 Task: Add Attachment from computer to Card Card0000000153 in Board Board0000000039 in Workspace WS0000000013 in Trello. Add Cover Purple to Card Card0000000153 in Board Board0000000039 in Workspace WS0000000013 in Trello. Add "Move Card To …" Button titled Button0000000153 to "top" of the list "To Do" to Card Card0000000153 in Board Board0000000039 in Workspace WS0000000013 in Trello. Add Description DS0000000153 to Card Card0000000153 in Board Board0000000039 in Workspace WS0000000013 in Trello. Add Comment CM0000000153 to Card Card0000000153 in Board Board0000000039 in Workspace WS0000000013 in Trello
Action: Mouse moved to (455, 17)
Screenshot: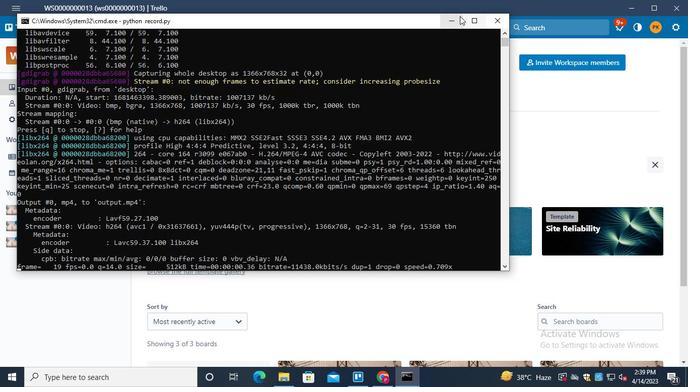 
Action: Mouse pressed left at (455, 17)
Screenshot: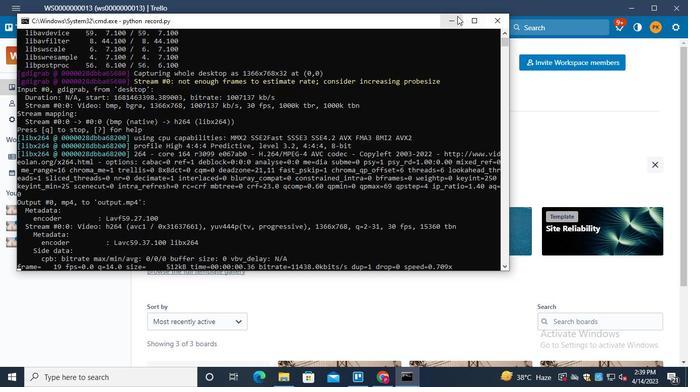 
Action: Mouse moved to (38, 238)
Screenshot: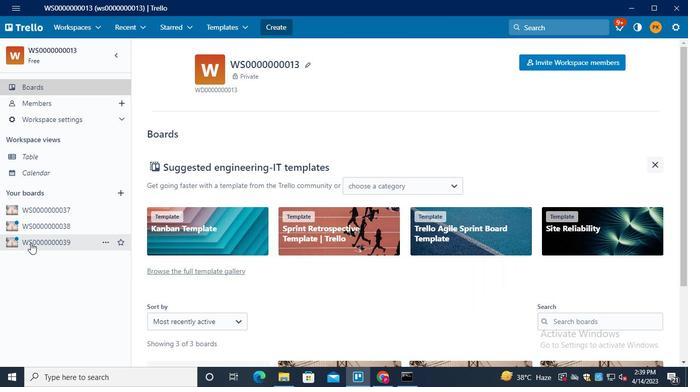 
Action: Mouse pressed left at (38, 238)
Screenshot: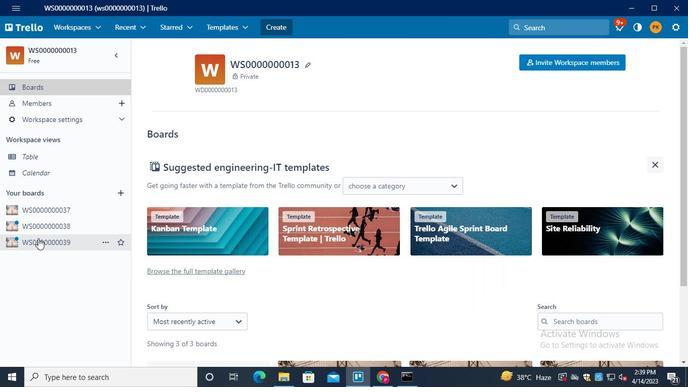 
Action: Mouse moved to (186, 117)
Screenshot: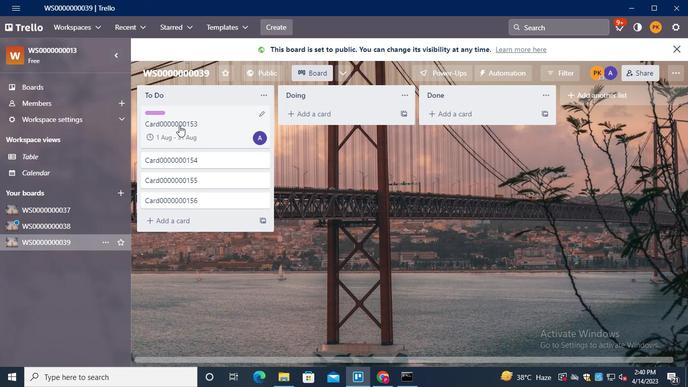 
Action: Mouse pressed left at (186, 117)
Screenshot: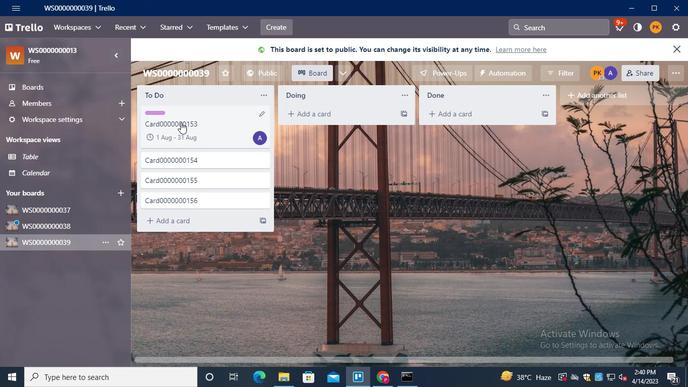 
Action: Mouse moved to (476, 211)
Screenshot: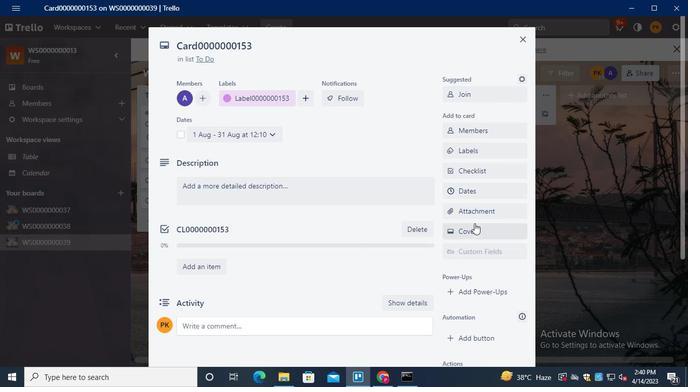 
Action: Mouse pressed left at (476, 211)
Screenshot: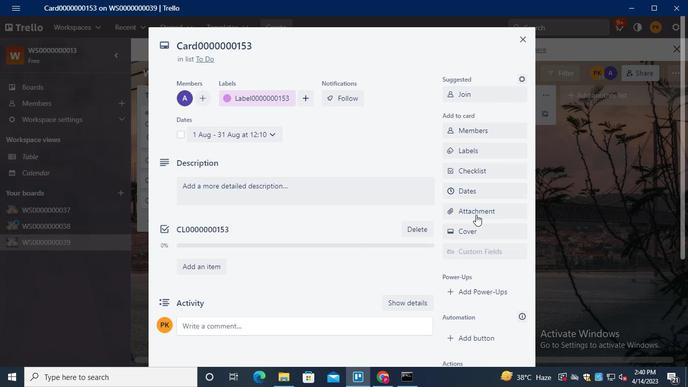 
Action: Mouse moved to (477, 91)
Screenshot: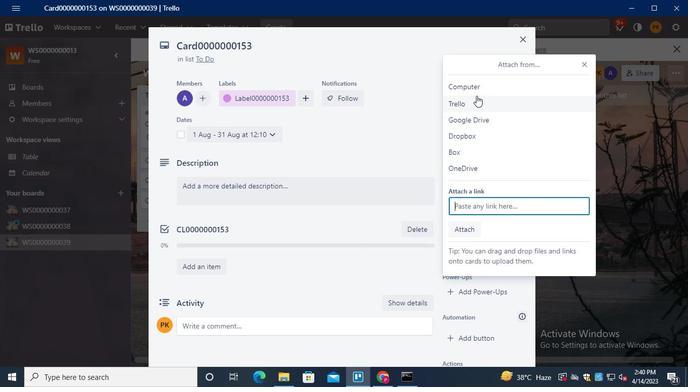 
Action: Mouse pressed left at (477, 91)
Screenshot: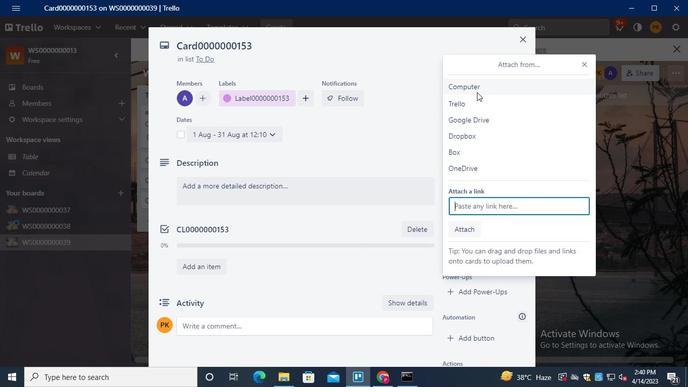 
Action: Mouse moved to (198, 75)
Screenshot: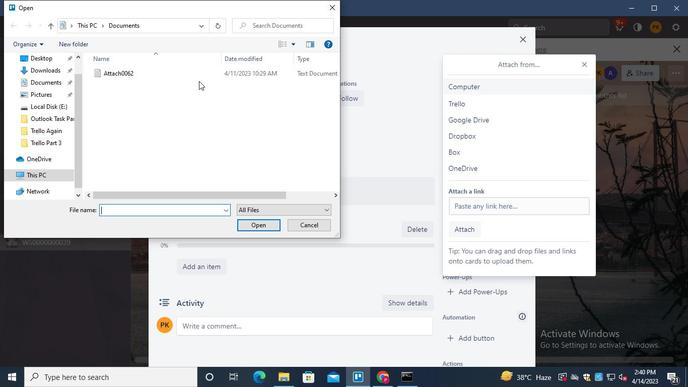 
Action: Mouse pressed left at (198, 75)
Screenshot: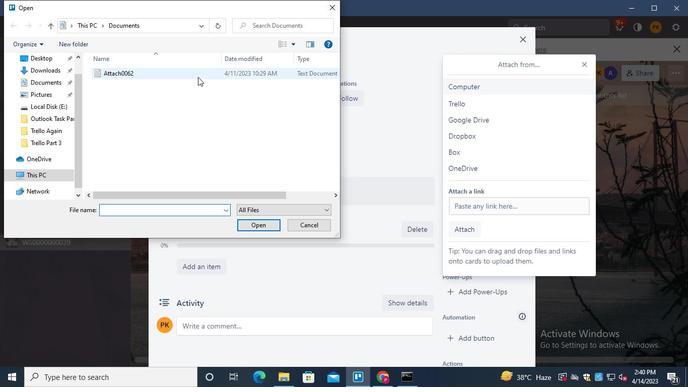 
Action: Mouse moved to (263, 226)
Screenshot: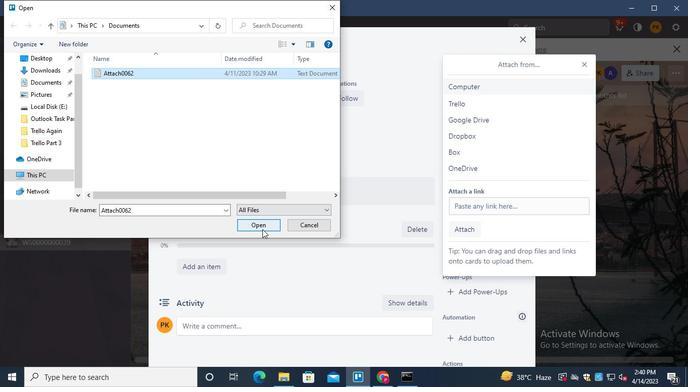
Action: Mouse pressed left at (263, 226)
Screenshot: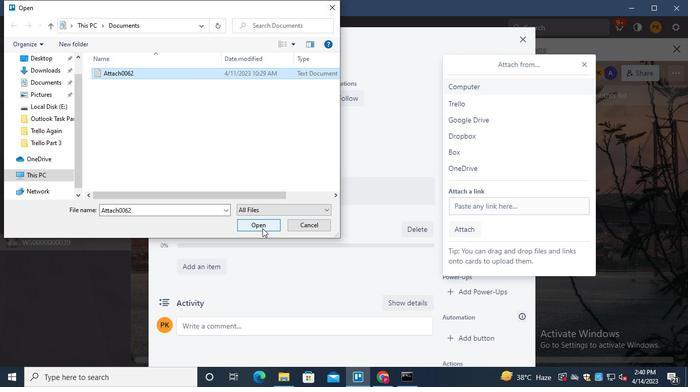 
Action: Mouse moved to (485, 227)
Screenshot: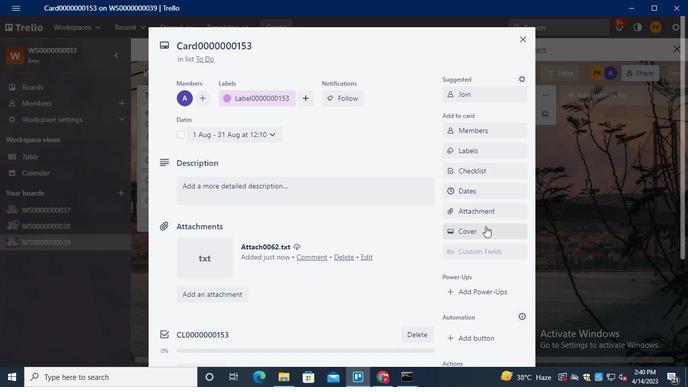 
Action: Mouse pressed left at (485, 227)
Screenshot: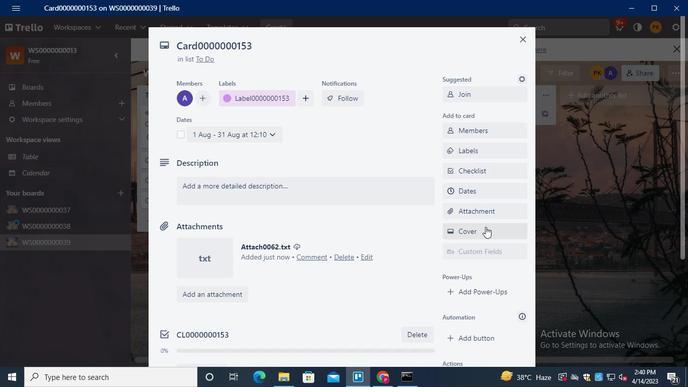 
Action: Mouse moved to (575, 165)
Screenshot: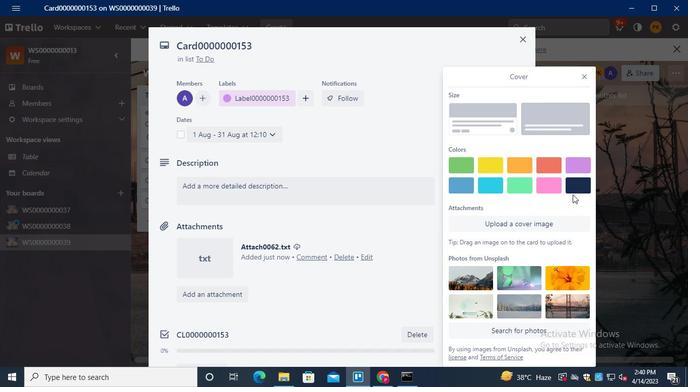 
Action: Mouse pressed left at (575, 165)
Screenshot: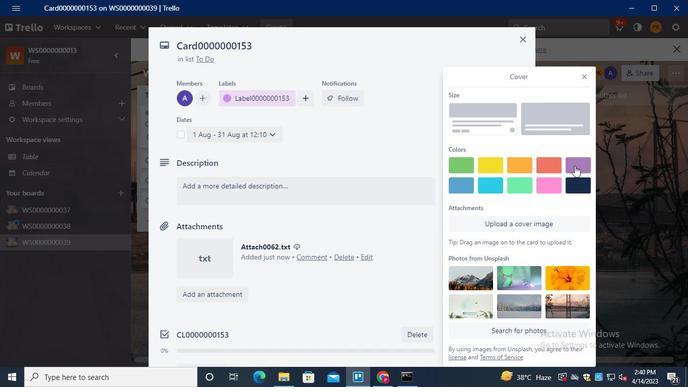 
Action: Mouse moved to (583, 57)
Screenshot: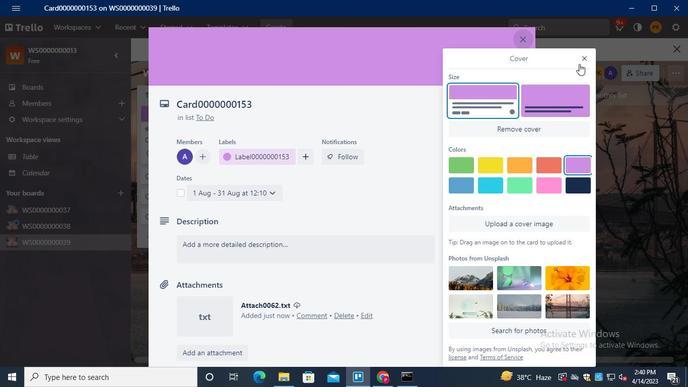 
Action: Mouse pressed left at (583, 57)
Screenshot: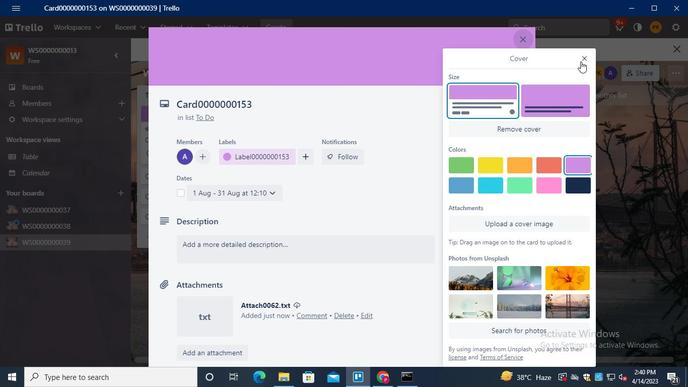 
Action: Mouse moved to (484, 221)
Screenshot: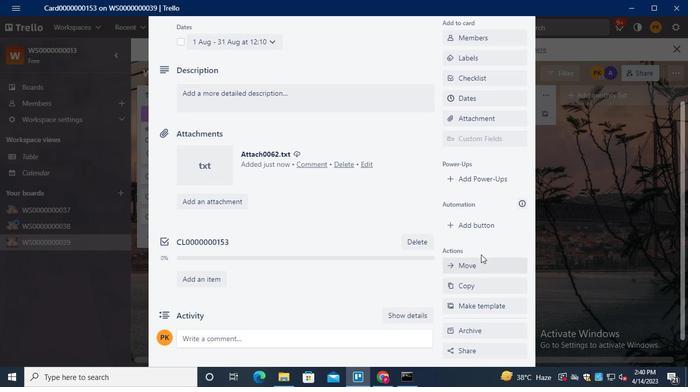 
Action: Mouse pressed left at (484, 221)
Screenshot: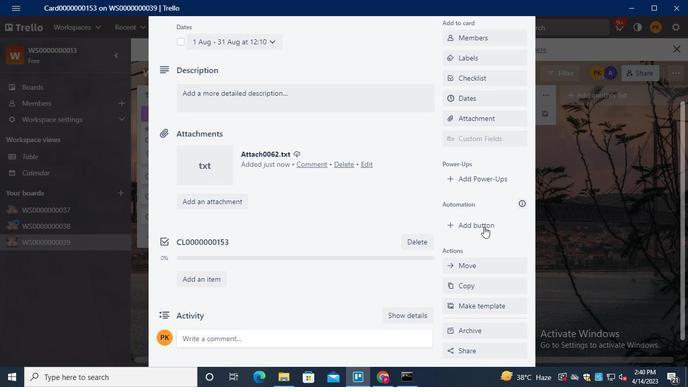 
Action: Mouse moved to (495, 95)
Screenshot: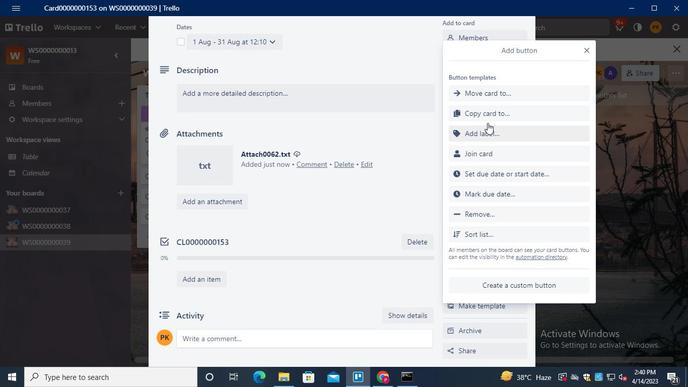 
Action: Mouse pressed left at (495, 95)
Screenshot: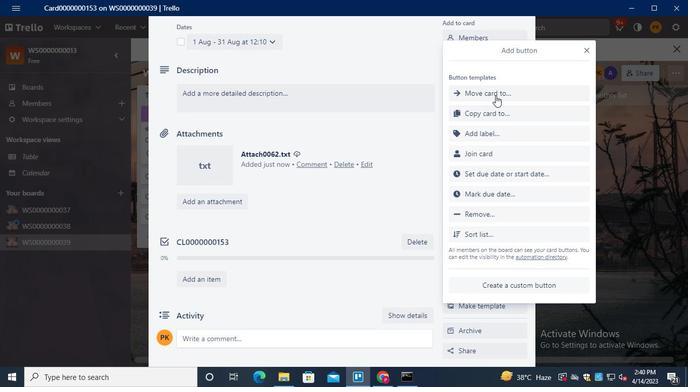 
Action: Mouse moved to (492, 97)
Screenshot: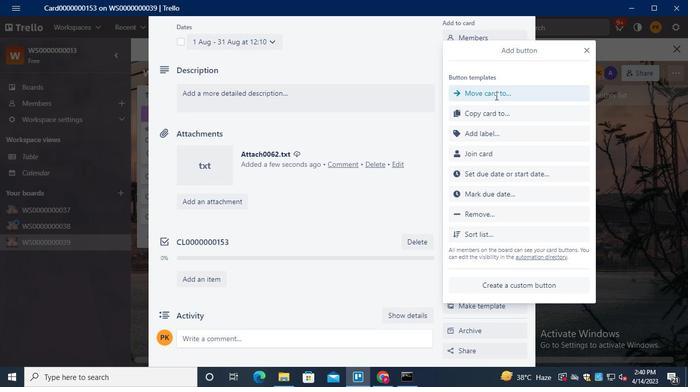 
Action: Keyboard Key.shift
Screenshot: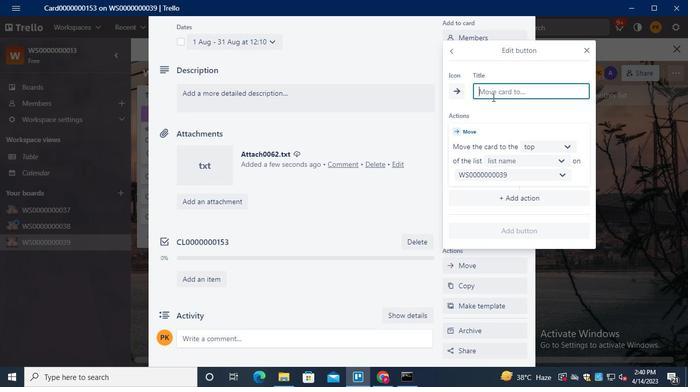 
Action: Keyboard B
Screenshot: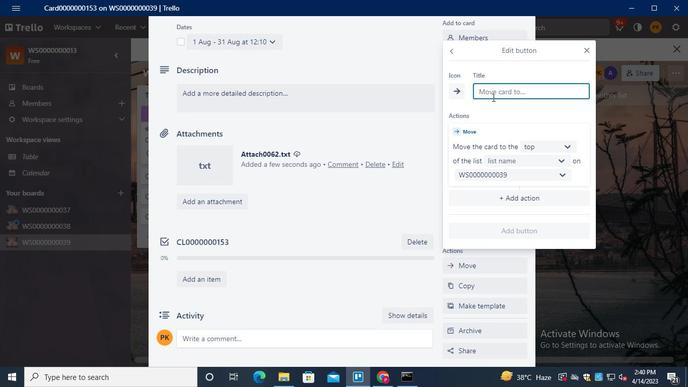 
Action: Keyboard u
Screenshot: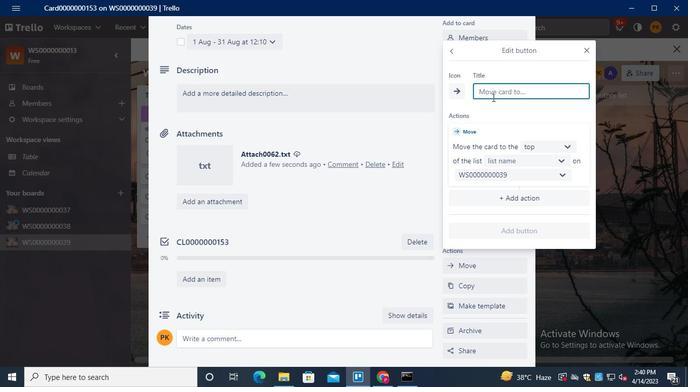 
Action: Keyboard t
Screenshot: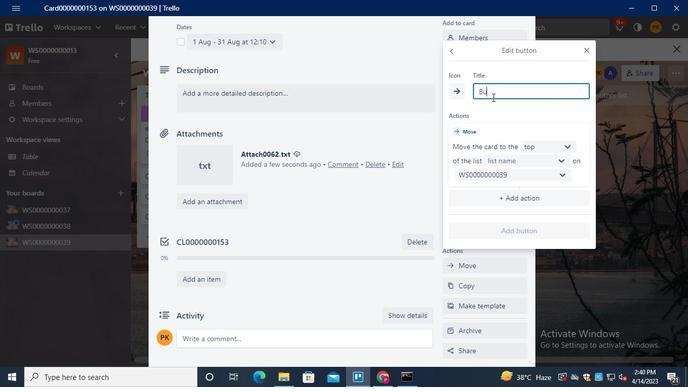 
Action: Keyboard t
Screenshot: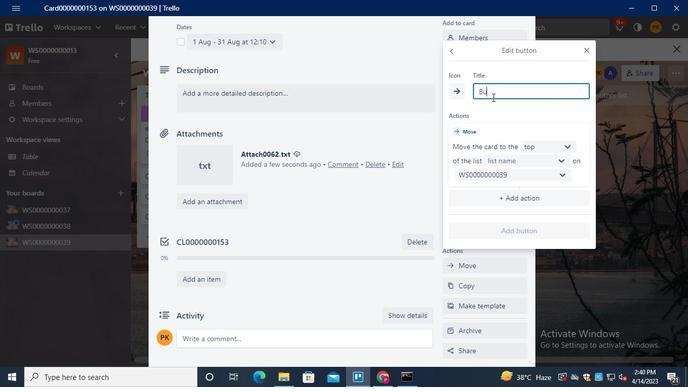 
Action: Keyboard o
Screenshot: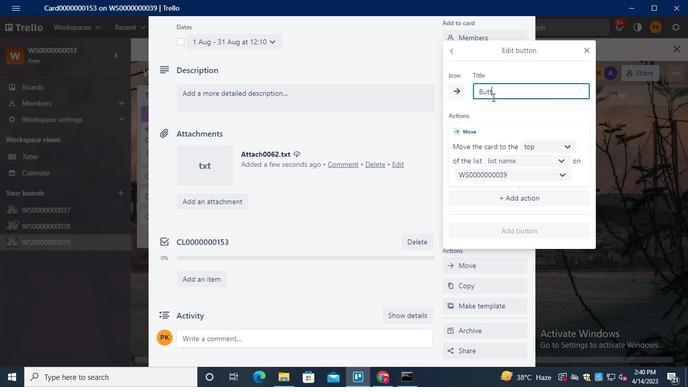 
Action: Keyboard n
Screenshot: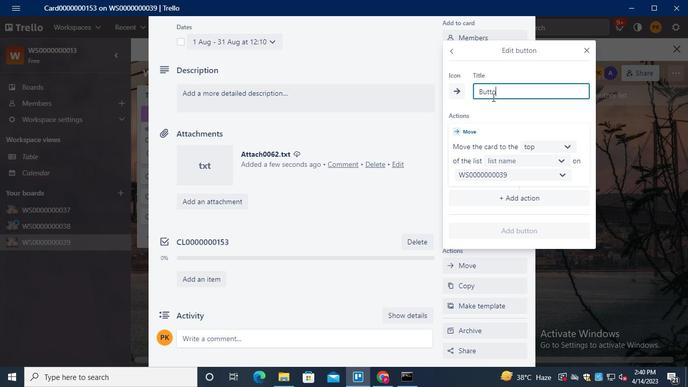 
Action: Keyboard <96>
Screenshot: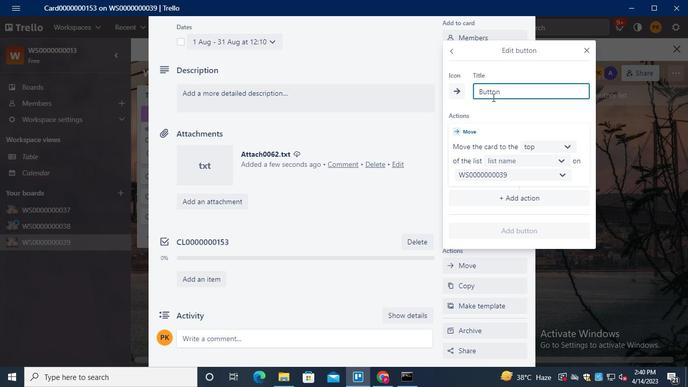 
Action: Keyboard <96>
Screenshot: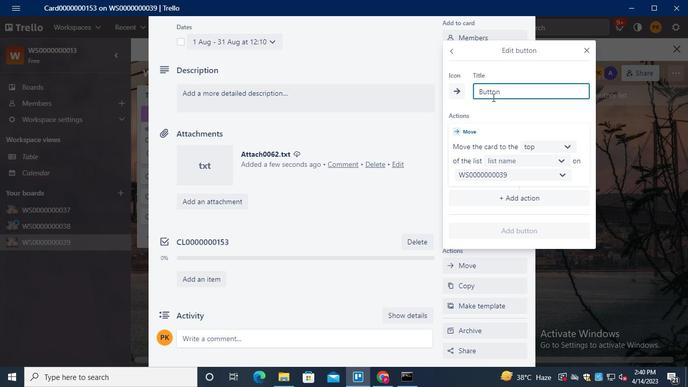 
Action: Keyboard <96>
Screenshot: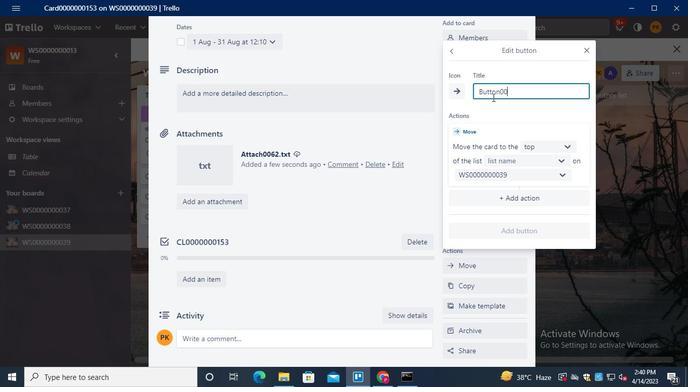 
Action: Keyboard <96>
Screenshot: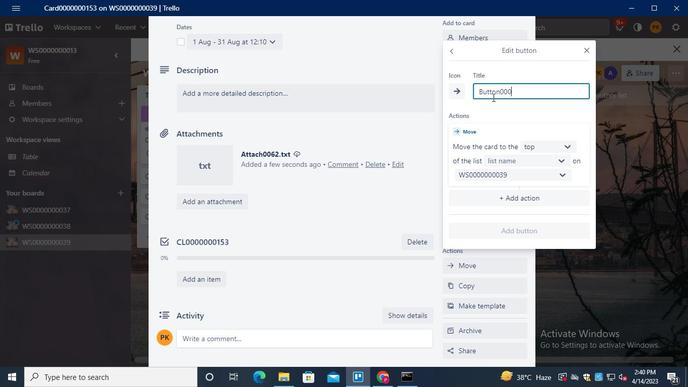 
Action: Keyboard <96>
Screenshot: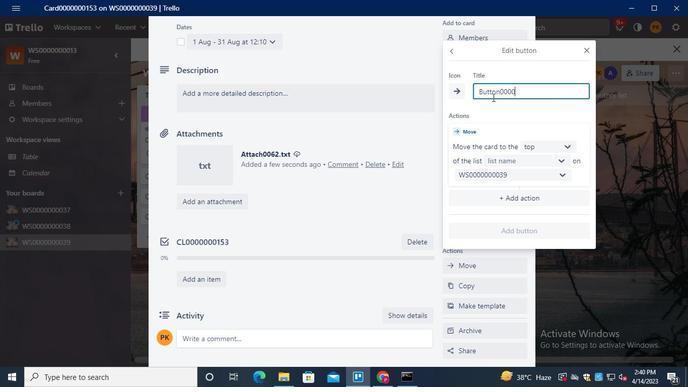 
Action: Keyboard <96>
Screenshot: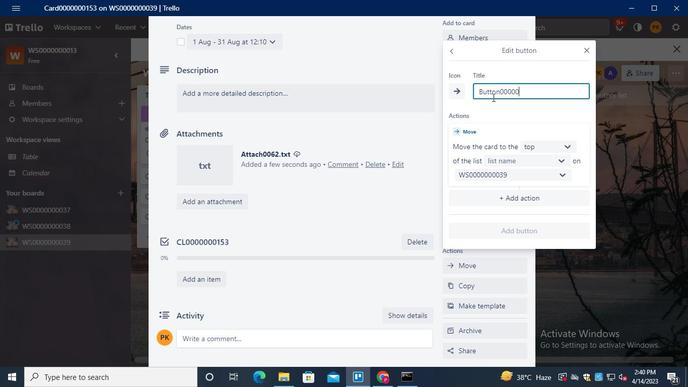 
Action: Keyboard <96>
Screenshot: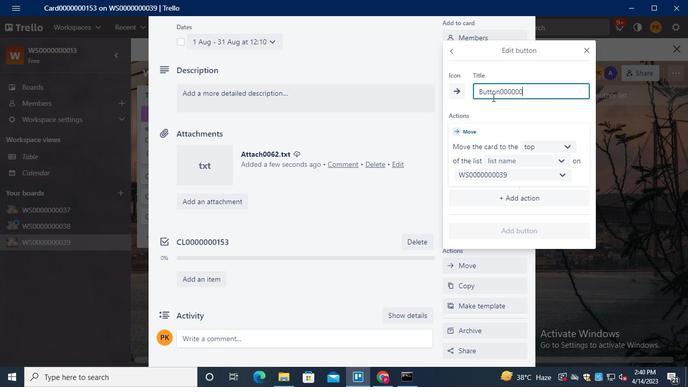 
Action: Keyboard <97>
Screenshot: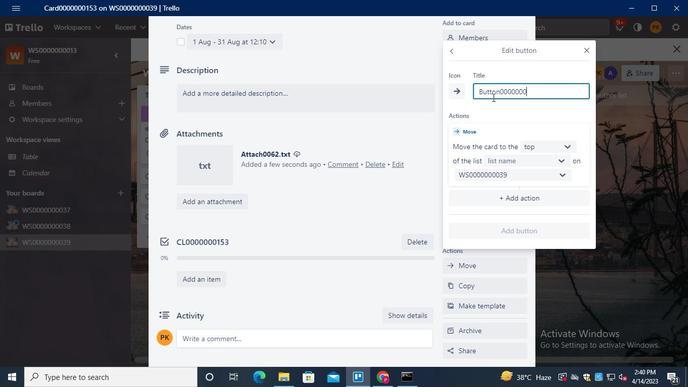 
Action: Keyboard <101>
Screenshot: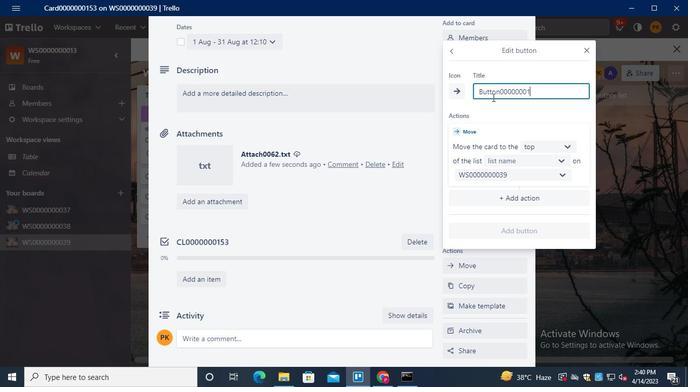 
Action: Keyboard <99>
Screenshot: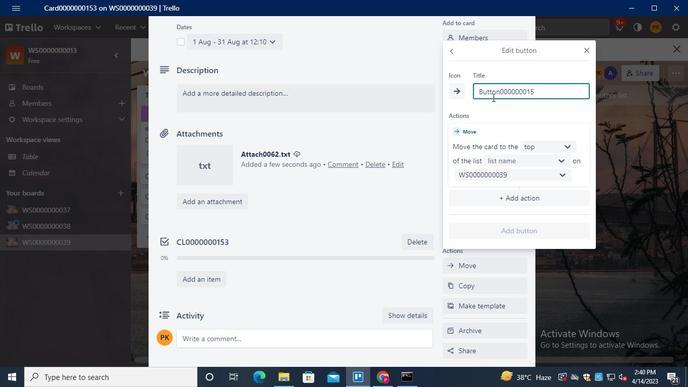 
Action: Mouse moved to (533, 158)
Screenshot: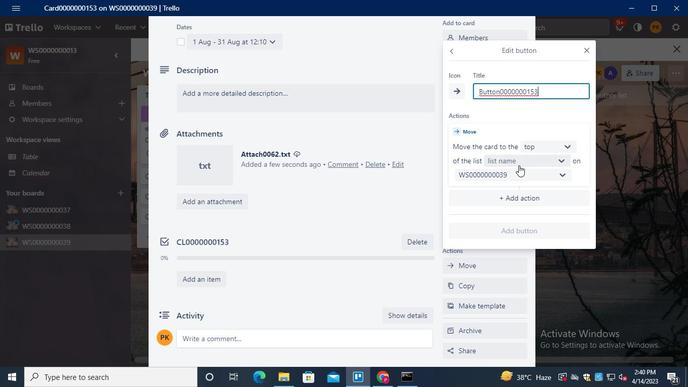 
Action: Mouse pressed left at (533, 158)
Screenshot: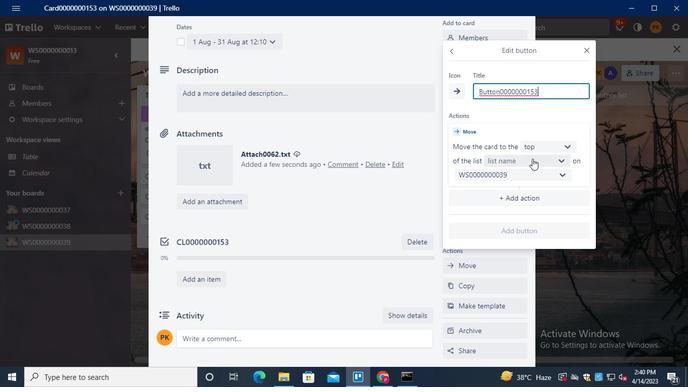 
Action: Mouse moved to (522, 180)
Screenshot: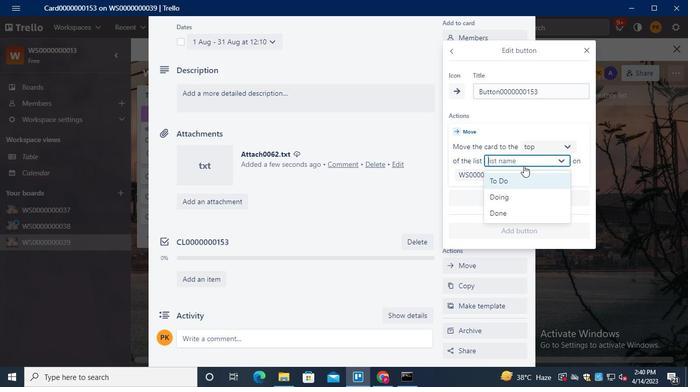 
Action: Mouse pressed left at (522, 180)
Screenshot: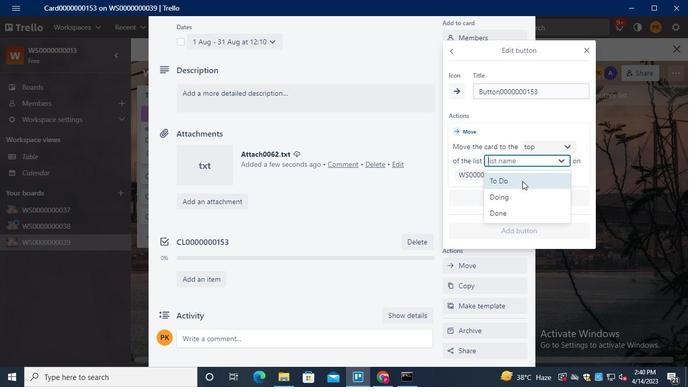
Action: Mouse moved to (506, 227)
Screenshot: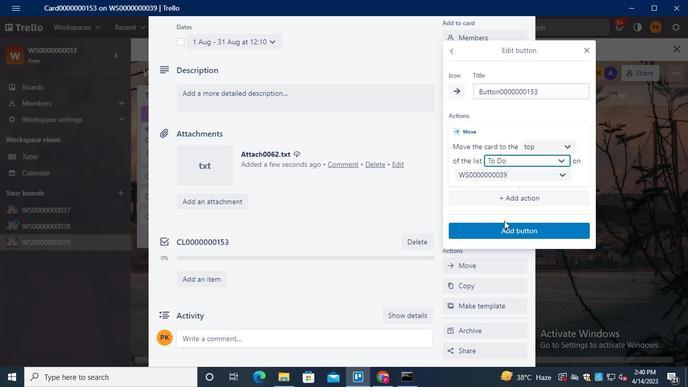 
Action: Mouse pressed left at (506, 227)
Screenshot: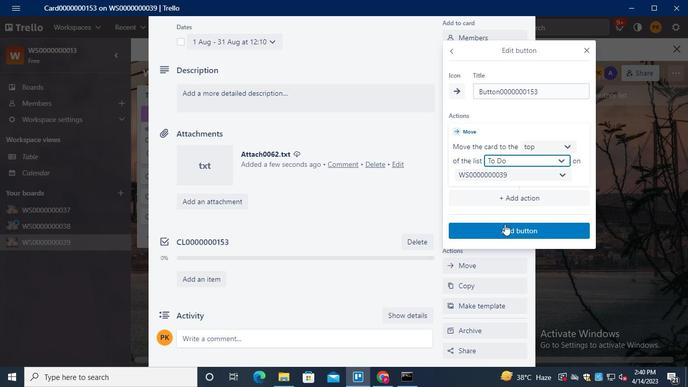 
Action: Mouse moved to (281, 104)
Screenshot: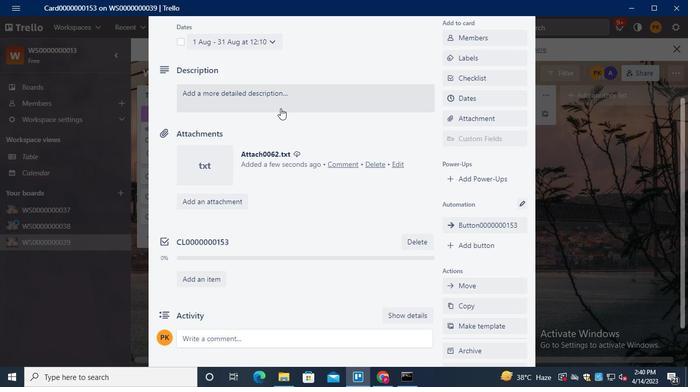 
Action: Mouse pressed left at (281, 104)
Screenshot: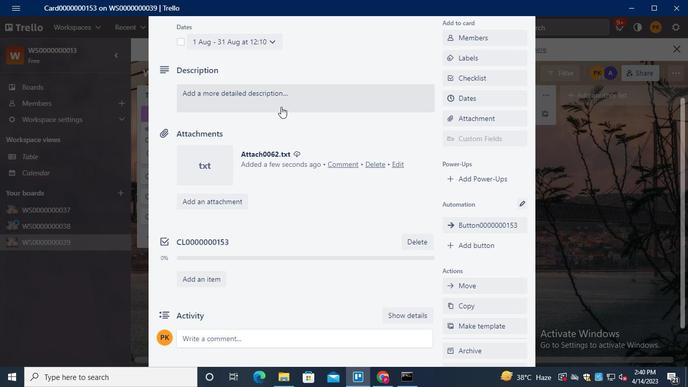 
Action: Keyboard Key.shift
Screenshot: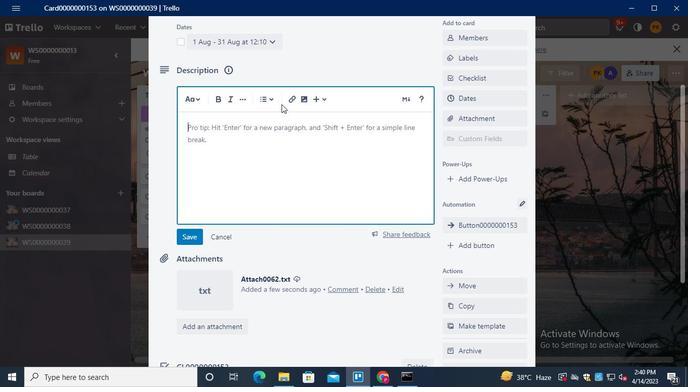 
Action: Keyboard D
Screenshot: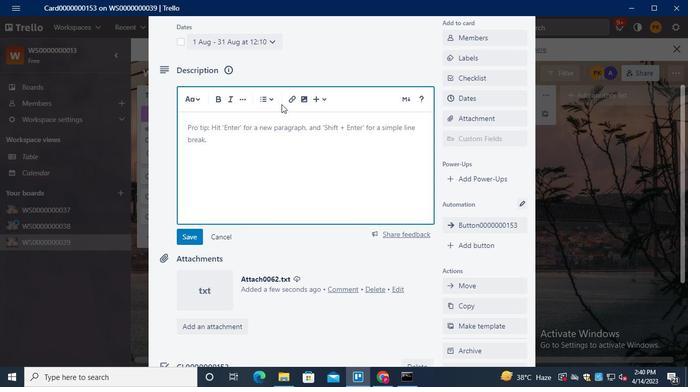 
Action: Keyboard S
Screenshot: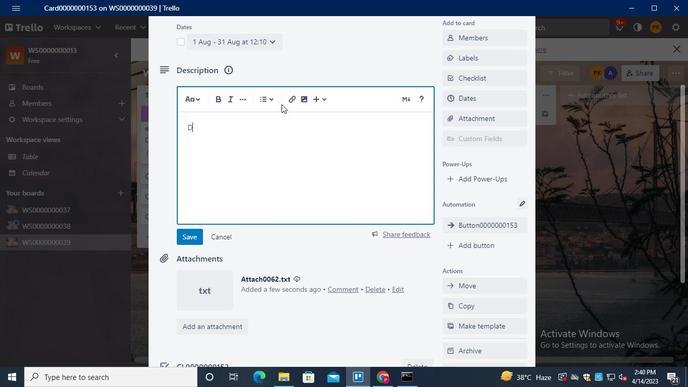 
Action: Keyboard <96>
Screenshot: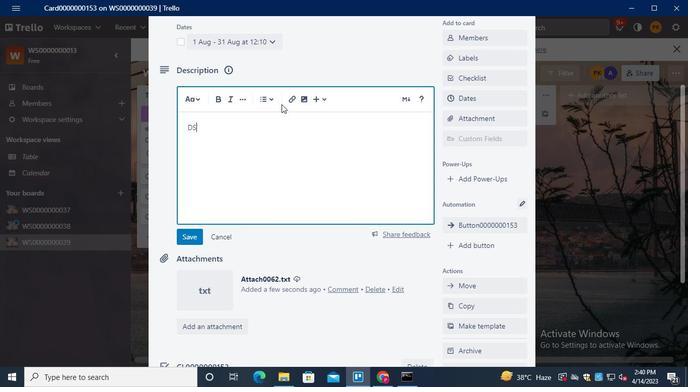 
Action: Keyboard <96>
Screenshot: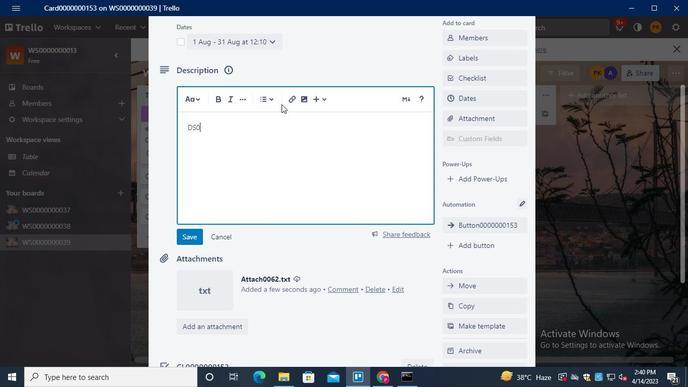 
Action: Keyboard <96>
Screenshot: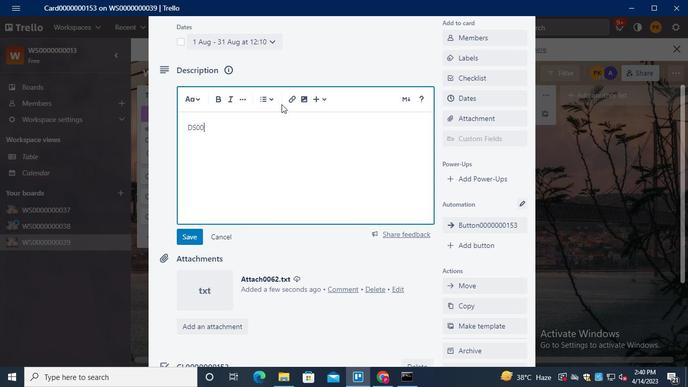 
Action: Keyboard <96>
Screenshot: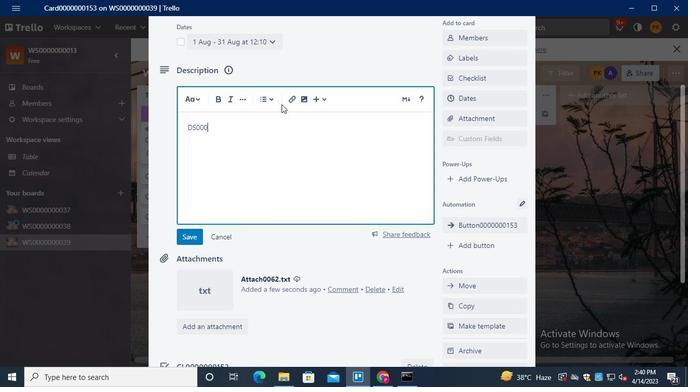 
Action: Keyboard <96>
Screenshot: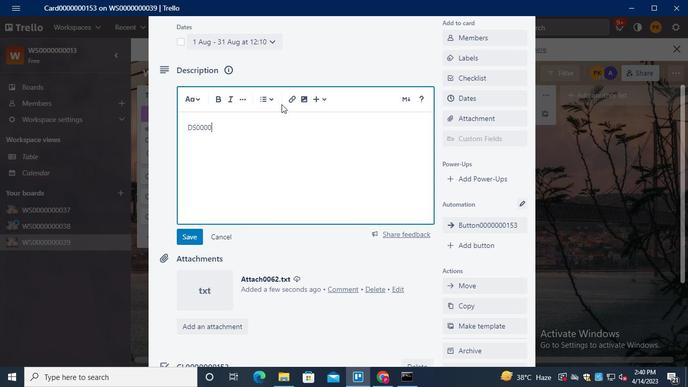 
Action: Keyboard <96>
Screenshot: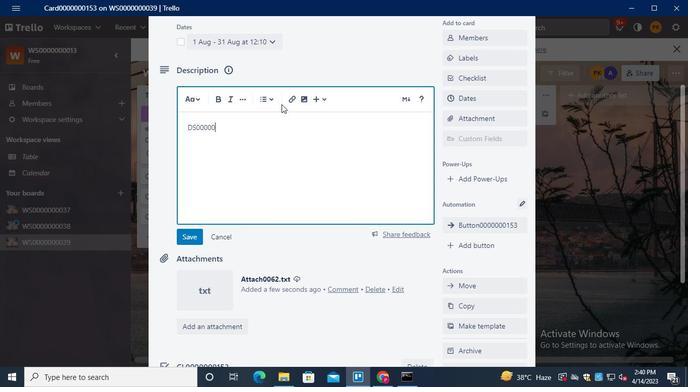
Action: Keyboard <96>
Screenshot: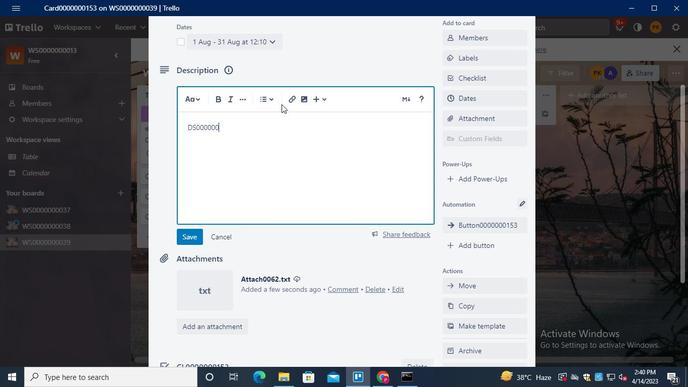 
Action: Keyboard <97>
Screenshot: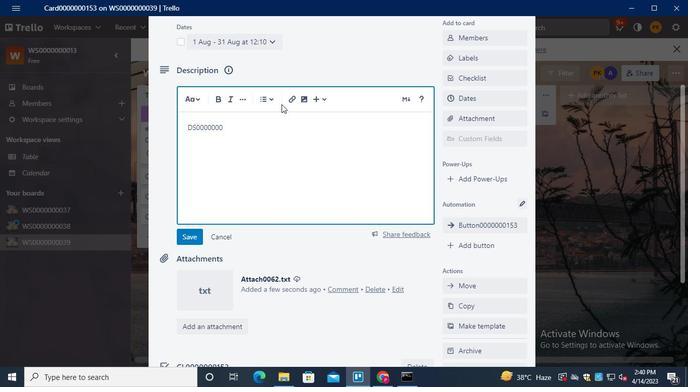 
Action: Keyboard <101>
Screenshot: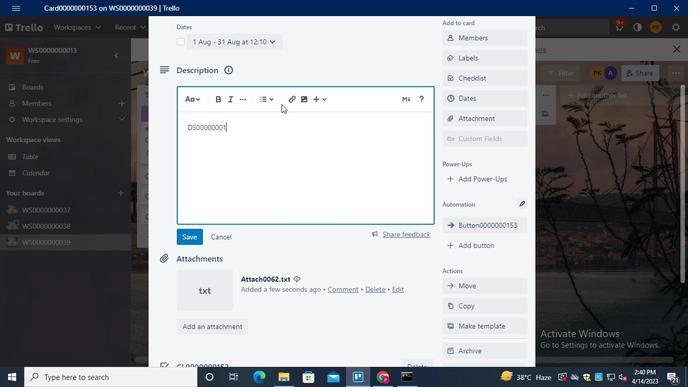 
Action: Keyboard <99>
Screenshot: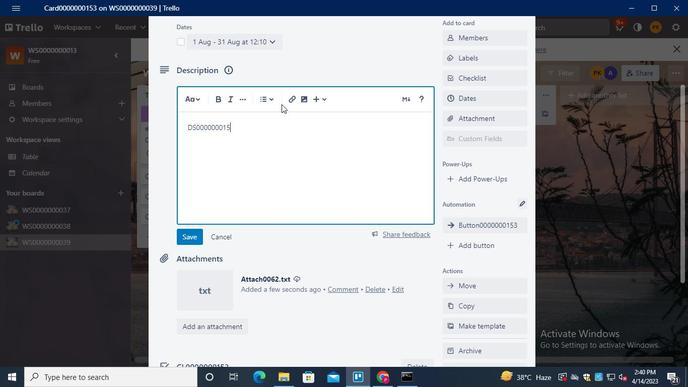 
Action: Mouse moved to (186, 236)
Screenshot: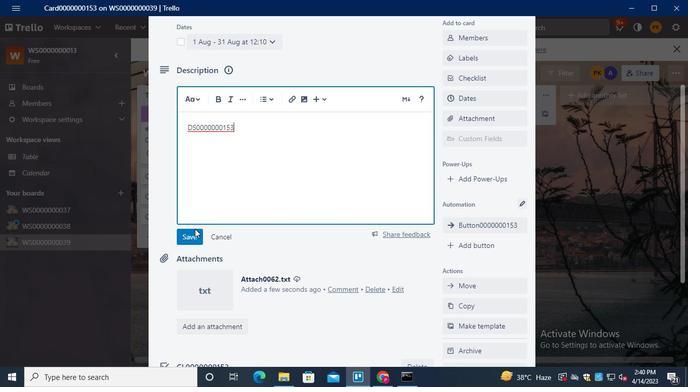 
Action: Mouse pressed left at (186, 236)
Screenshot: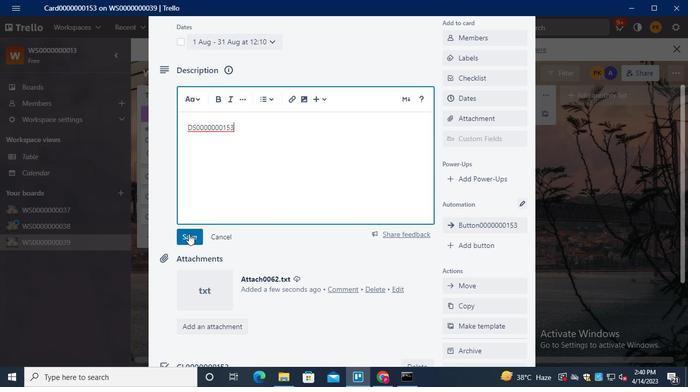 
Action: Mouse moved to (228, 249)
Screenshot: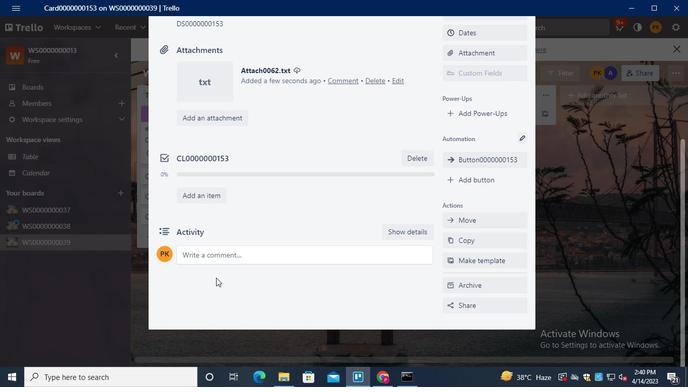 
Action: Mouse pressed left at (228, 249)
Screenshot: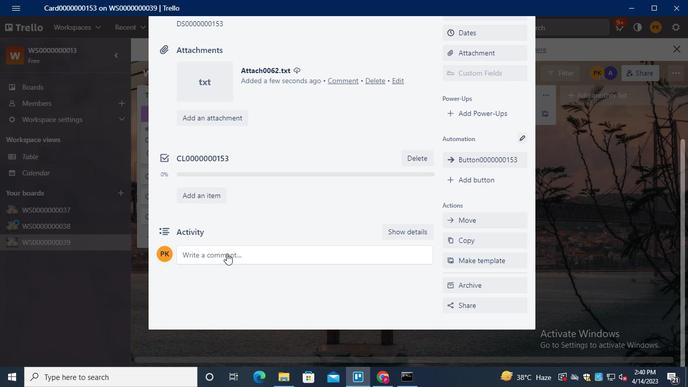 
Action: Keyboard Key.shift
Screenshot: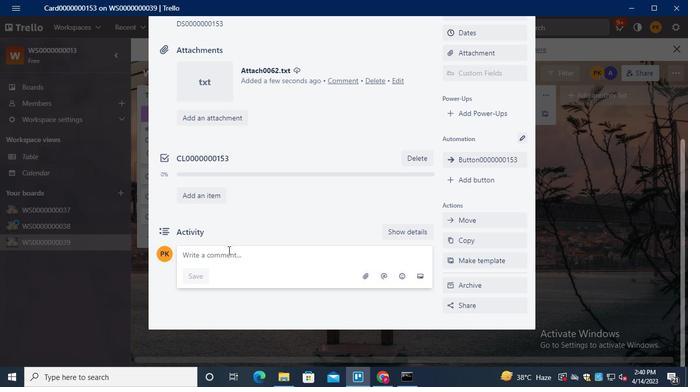 
Action: Keyboard Key.shift
Screenshot: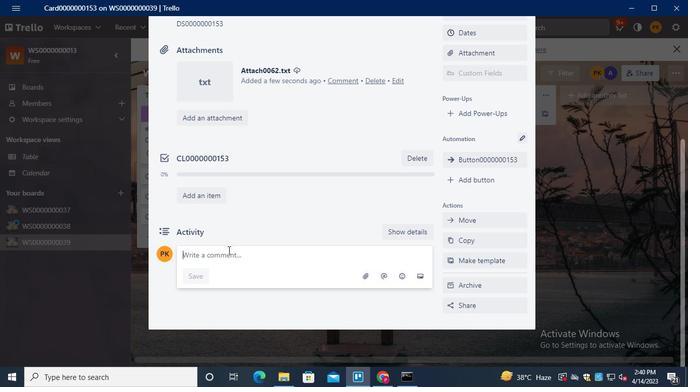 
Action: Keyboard Key.shift
Screenshot: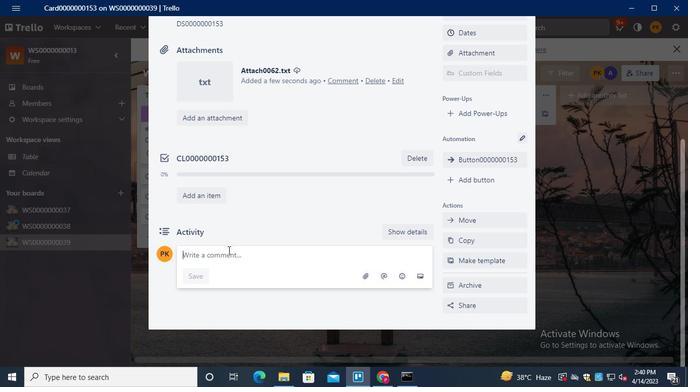 
Action: Keyboard Key.shift
Screenshot: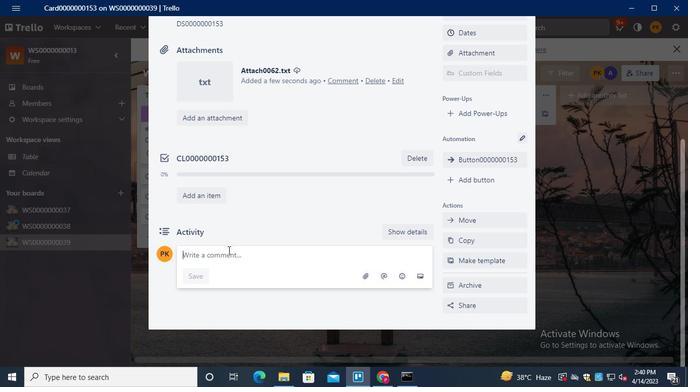 
Action: Keyboard Key.shift
Screenshot: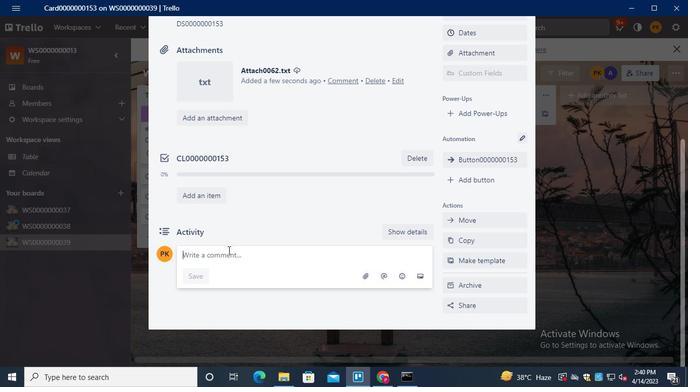 
Action: Keyboard Key.shift
Screenshot: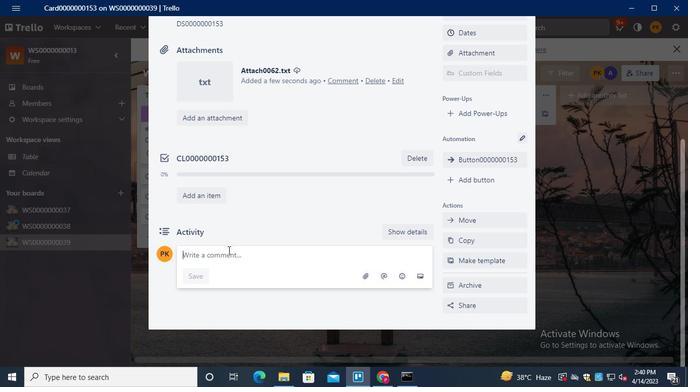 
Action: Keyboard Key.shift
Screenshot: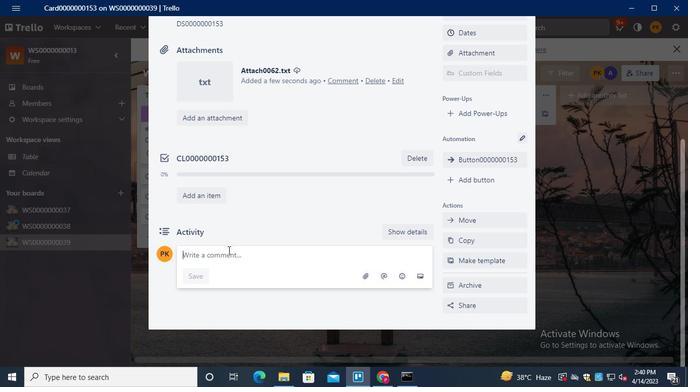 
Action: Keyboard Key.shift
Screenshot: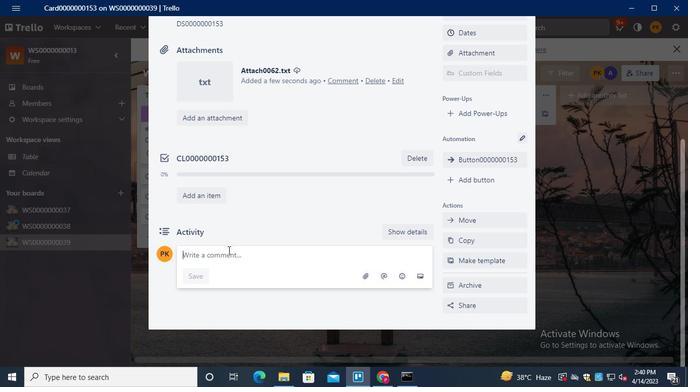 
Action: Keyboard Key.shift
Screenshot: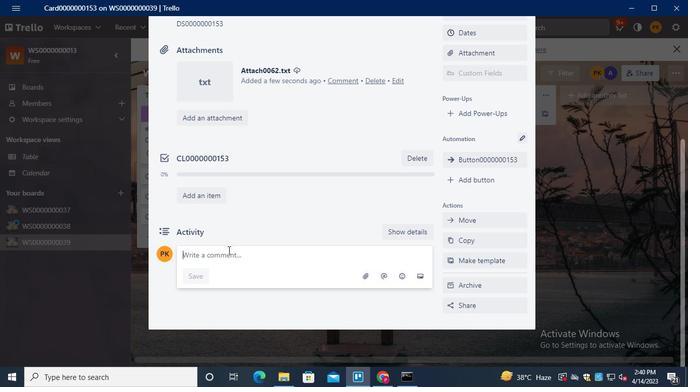 
Action: Keyboard Key.shift
Screenshot: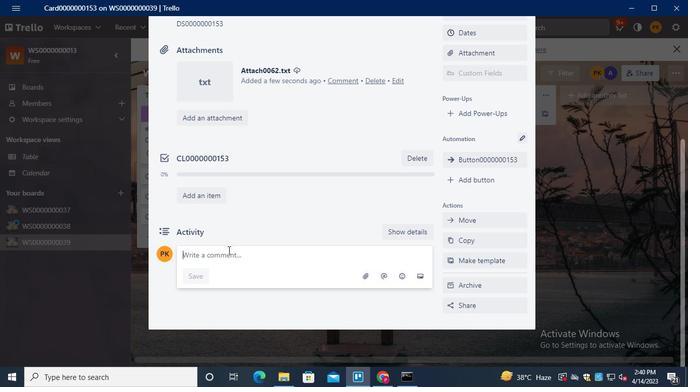 
Action: Keyboard Key.shift
Screenshot: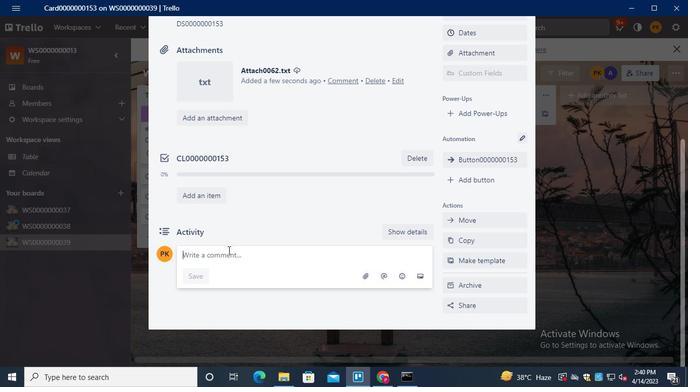 
Action: Keyboard Key.shift
Screenshot: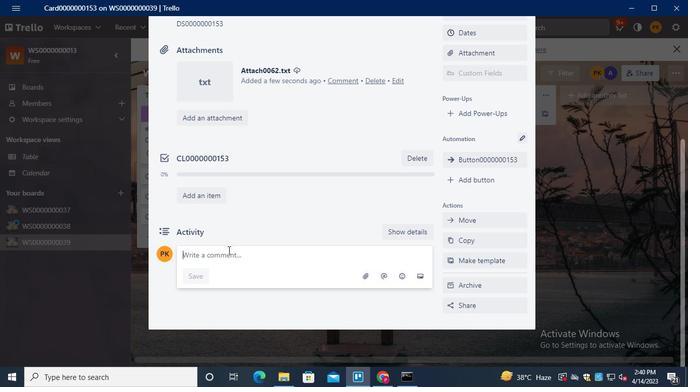 
Action: Keyboard Key.shift
Screenshot: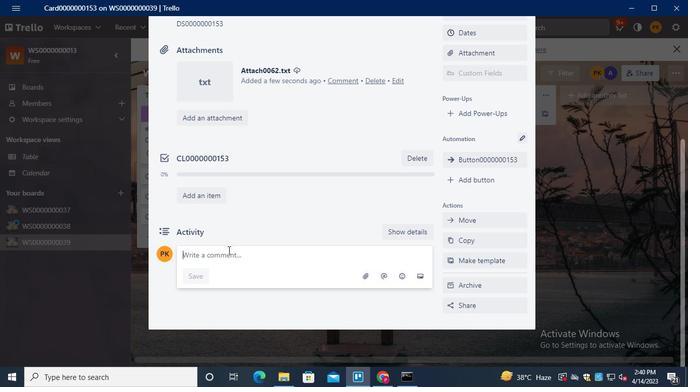 
Action: Keyboard Key.shift
Screenshot: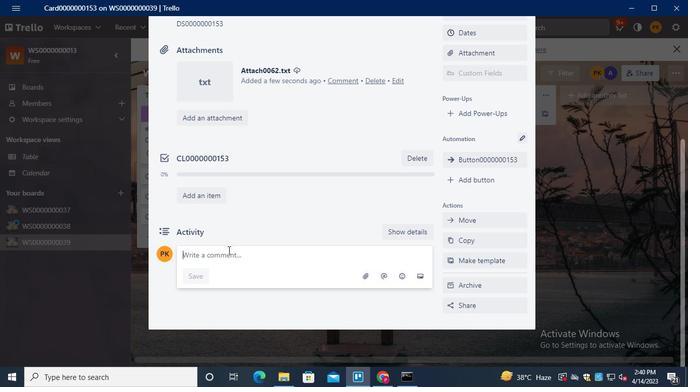
Action: Keyboard Key.shift
Screenshot: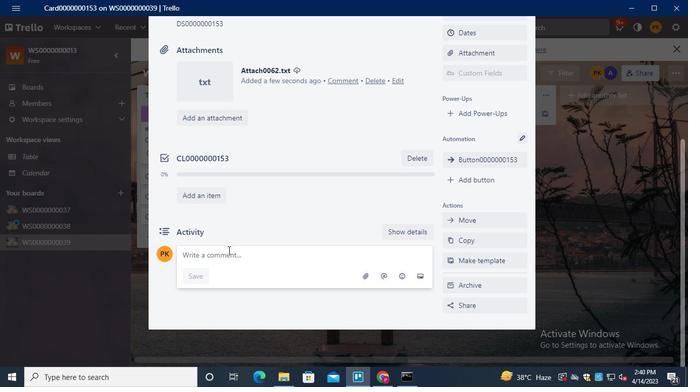 
Action: Keyboard Key.shift
Screenshot: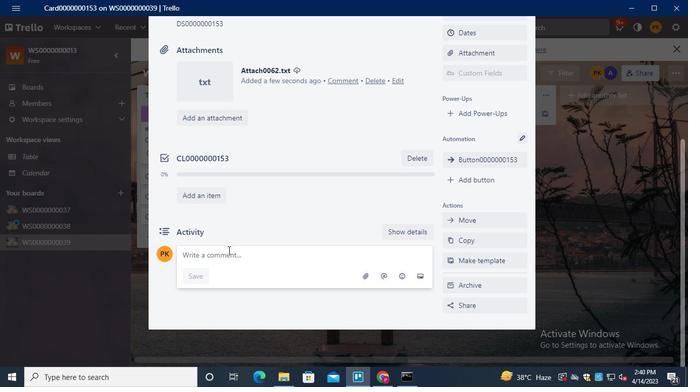 
Action: Keyboard Key.shift
Screenshot: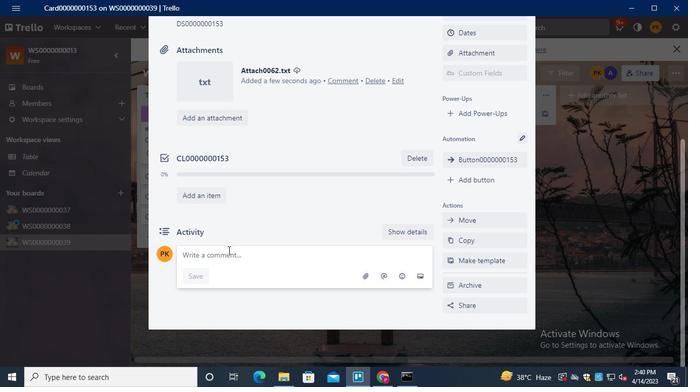 
Action: Keyboard Key.shift
Screenshot: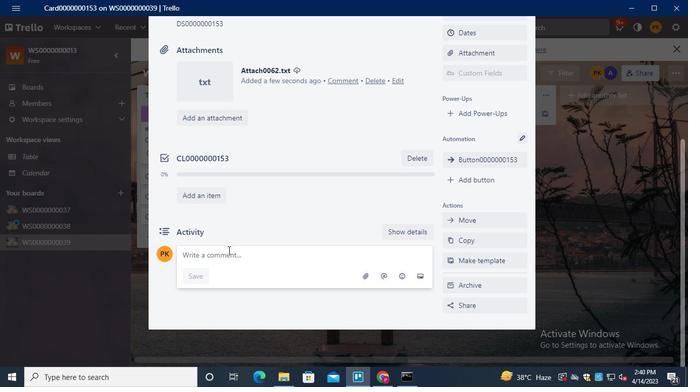 
Action: Keyboard Key.shift
Screenshot: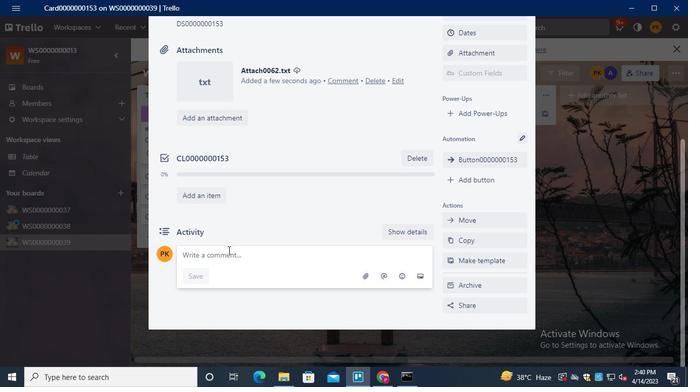 
Action: Keyboard Key.shift
Screenshot: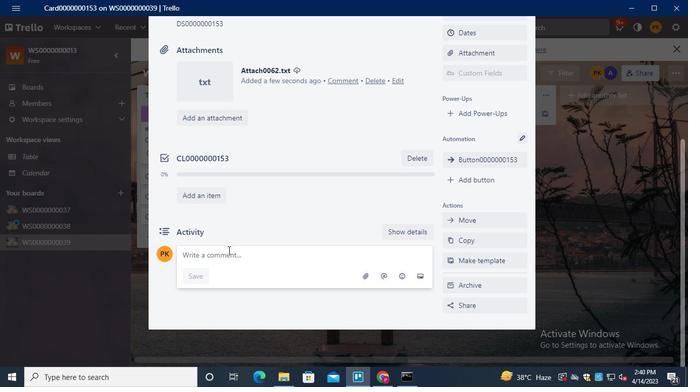 
Action: Keyboard Key.shift
Screenshot: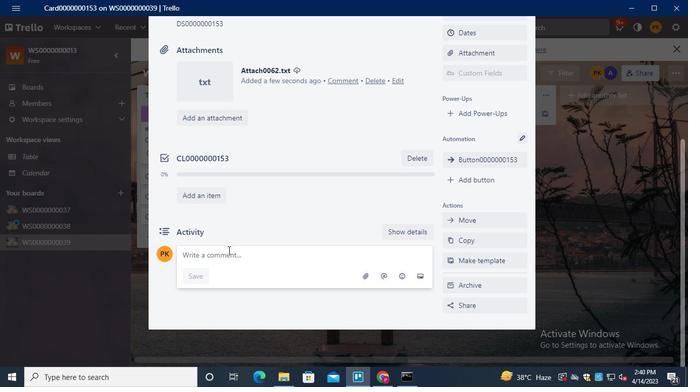 
Action: Keyboard Key.shift
Screenshot: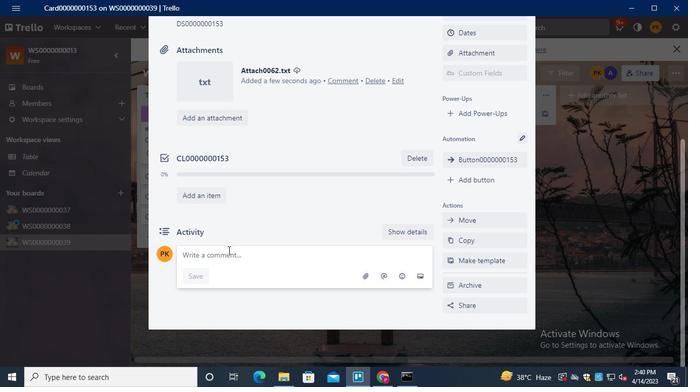 
Action: Keyboard Key.shift
Screenshot: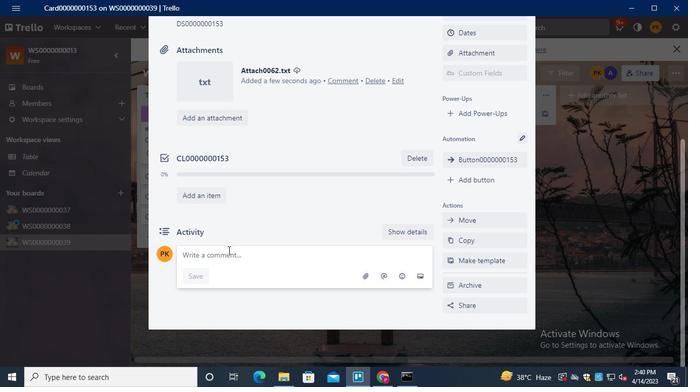 
Action: Keyboard Key.shift
Screenshot: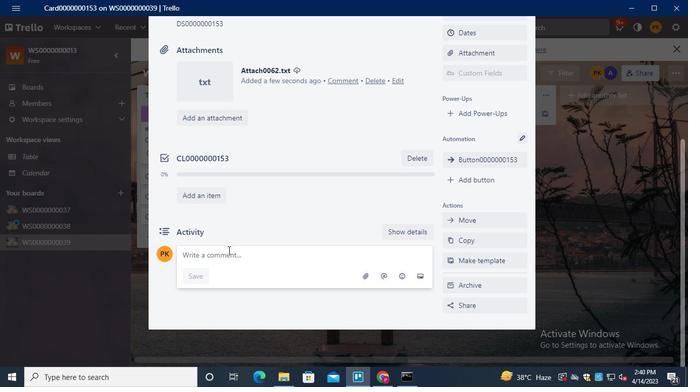 
Action: Keyboard Key.shift
Screenshot: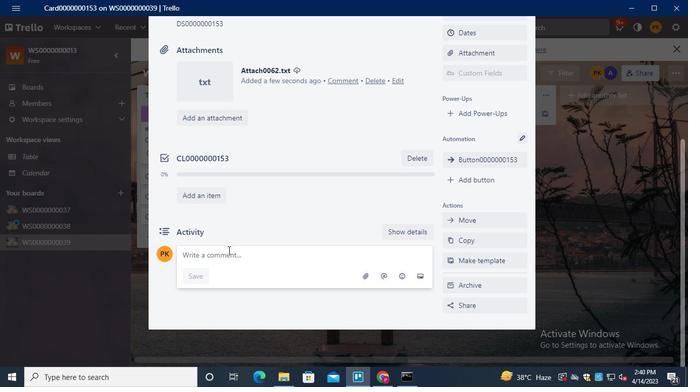 
Action: Keyboard Key.shift
Screenshot: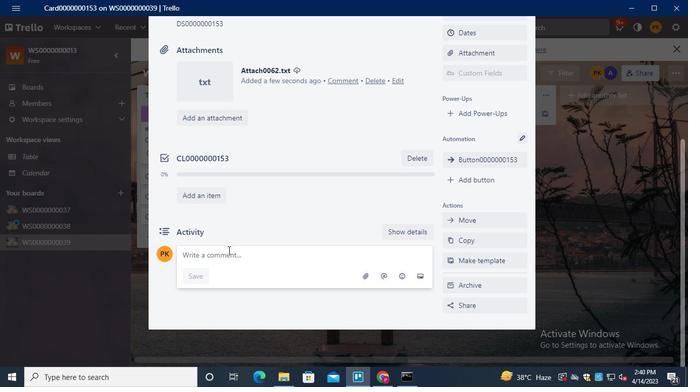 
Action: Keyboard Key.shift
Screenshot: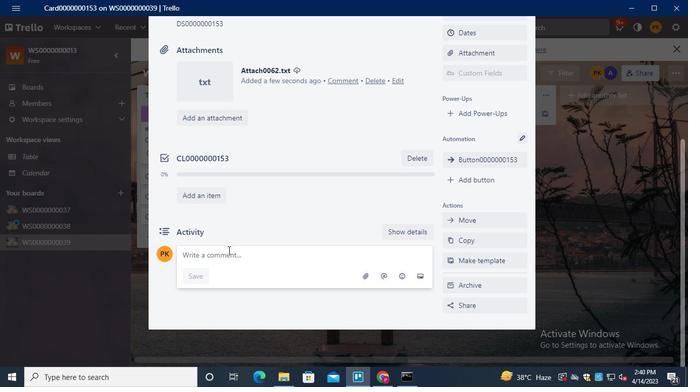
Action: Keyboard Key.shift
Screenshot: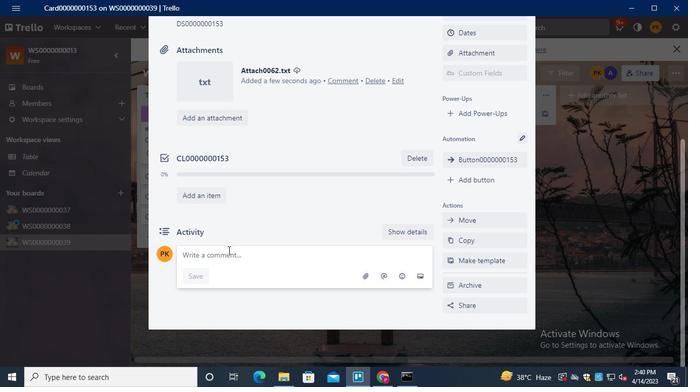 
Action: Keyboard Key.shift
Screenshot: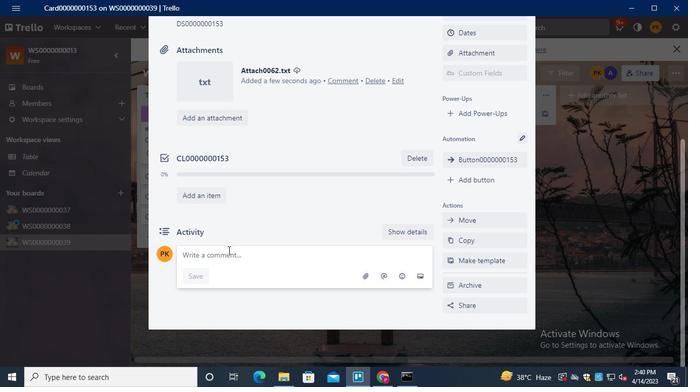 
Action: Keyboard Key.shift
Screenshot: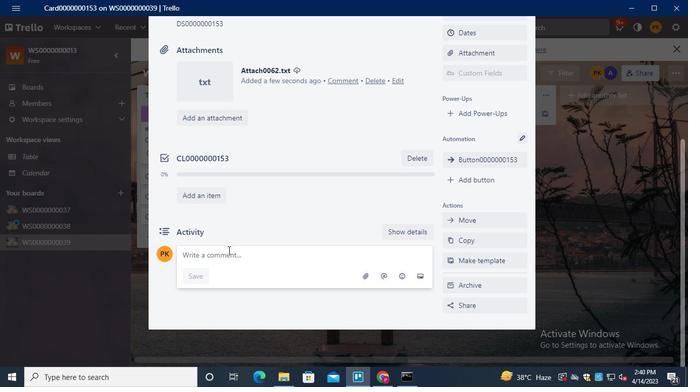 
Action: Keyboard Key.shift
Screenshot: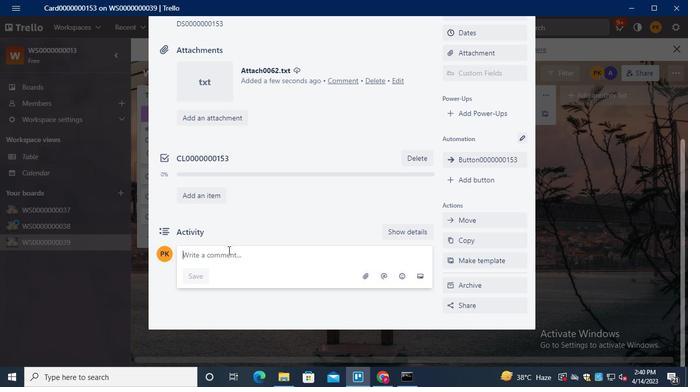 
Action: Keyboard Key.shift
Screenshot: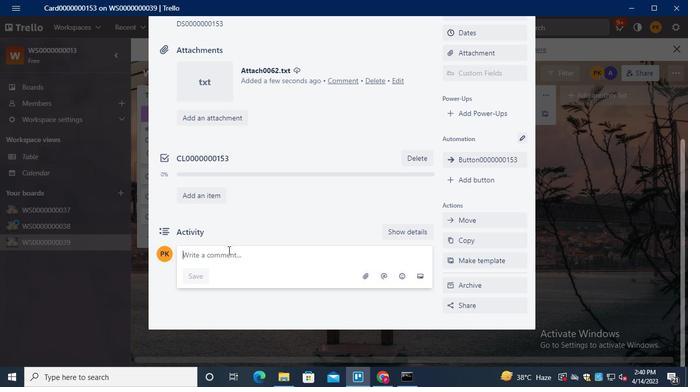 
Action: Keyboard Key.shift
Screenshot: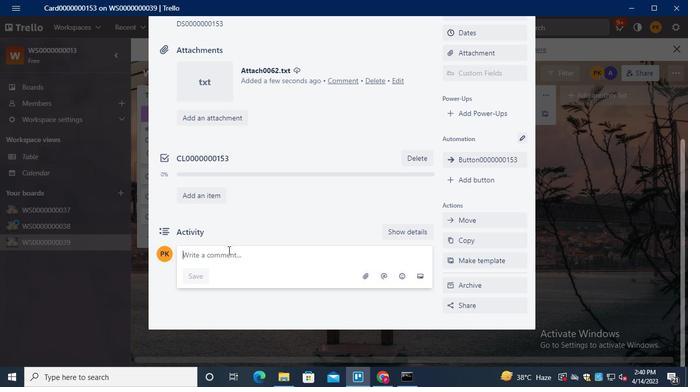 
Action: Keyboard Key.shift
Screenshot: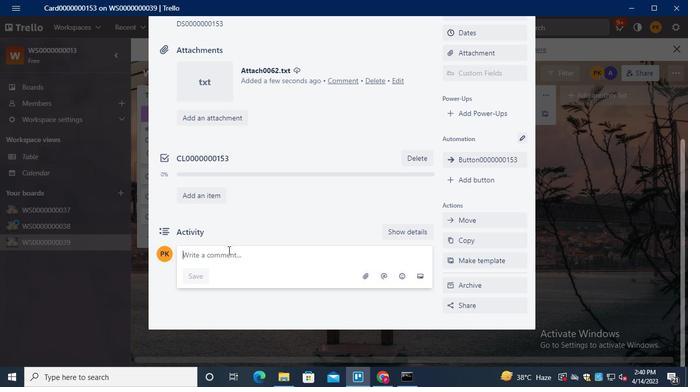 
Action: Keyboard Key.shift
Screenshot: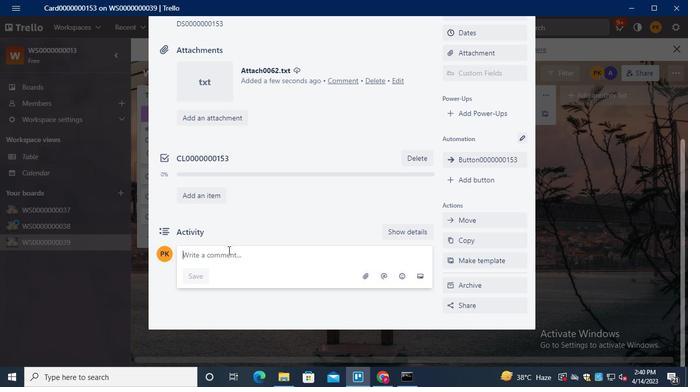 
Action: Keyboard Key.shift
Screenshot: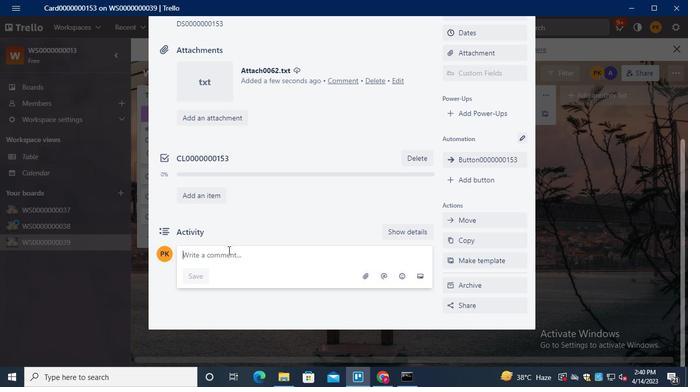 
Action: Keyboard Key.shift
Screenshot: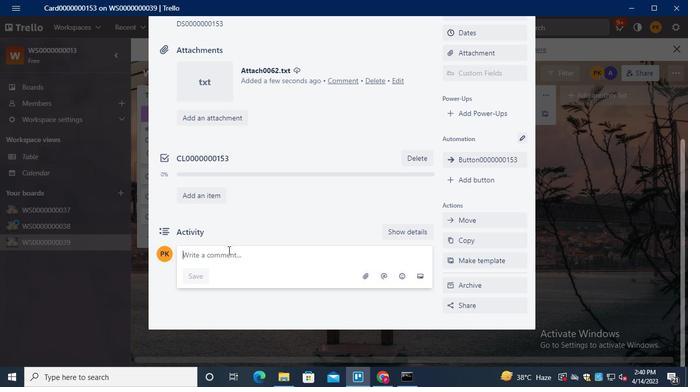 
Action: Keyboard Key.shift
Screenshot: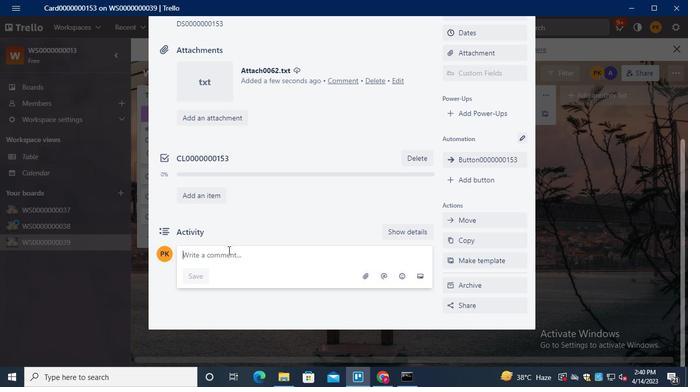 
Action: Keyboard Key.shift
Screenshot: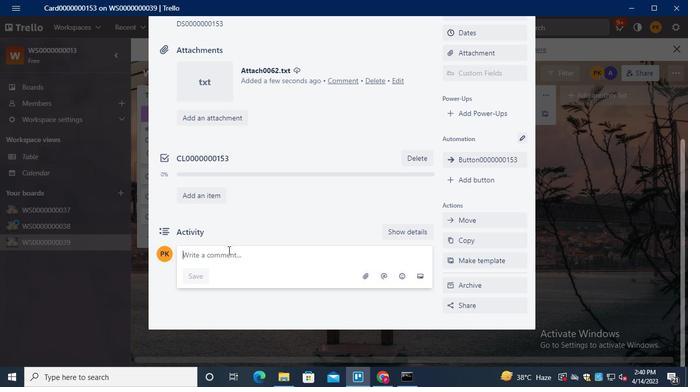 
Action: Keyboard Key.shift
Screenshot: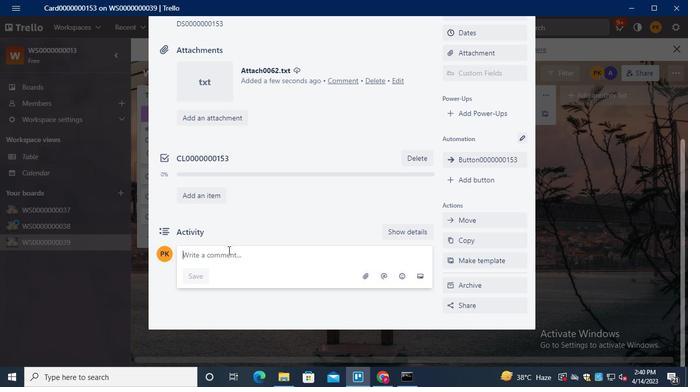
Action: Keyboard Key.shift
Screenshot: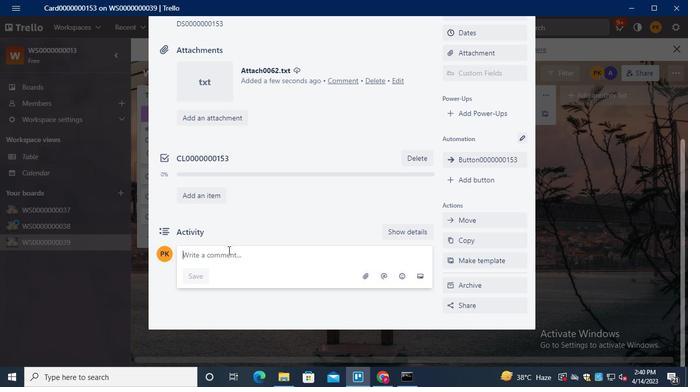 
Action: Keyboard Key.shift
Screenshot: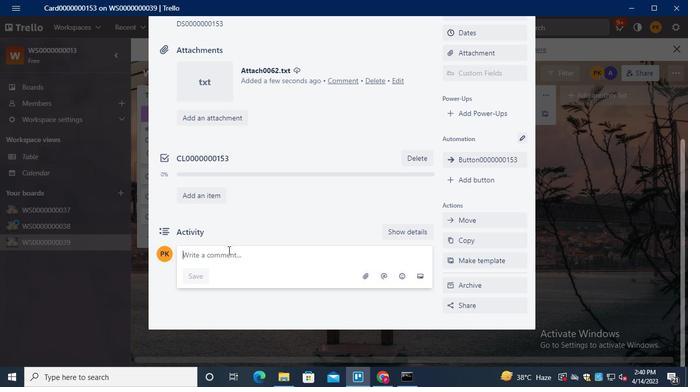
Action: Keyboard Key.shift
Screenshot: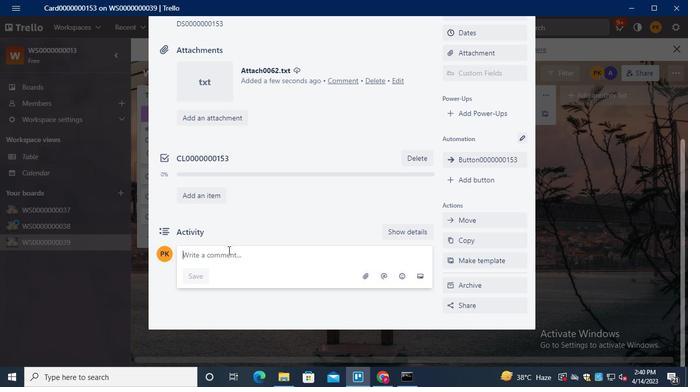 
Action: Keyboard Key.shift
Screenshot: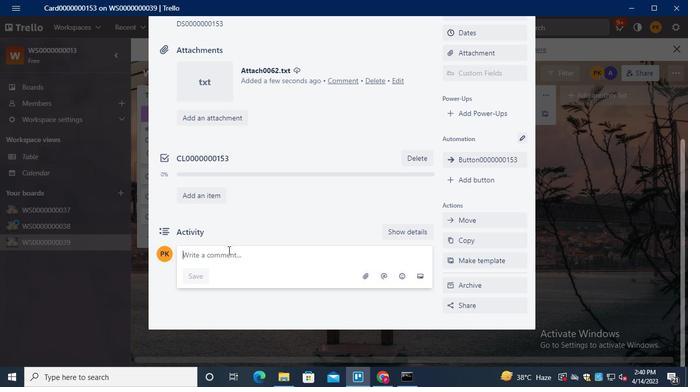 
Action: Keyboard Key.shift
Screenshot: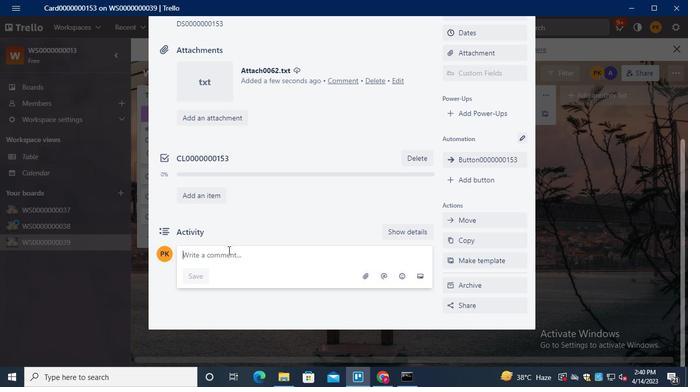
Action: Keyboard Key.shift
Screenshot: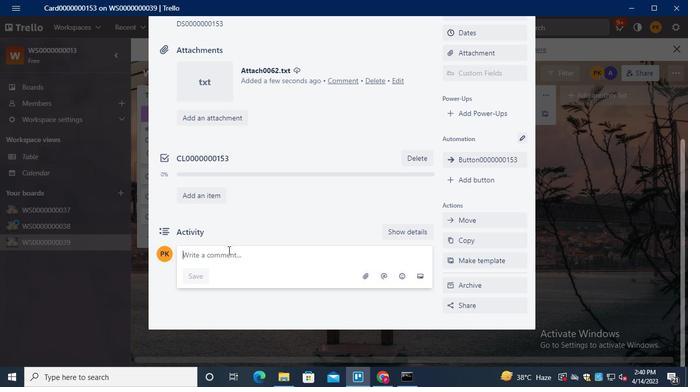 
Action: Keyboard Key.shift
Screenshot: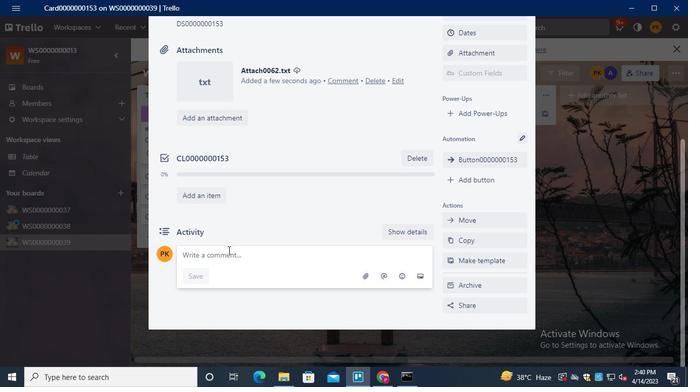 
Action: Keyboard Key.shift
Screenshot: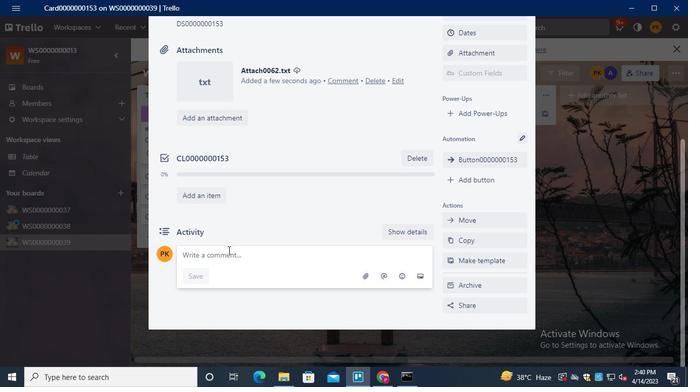 
Action: Keyboard Key.shift
Screenshot: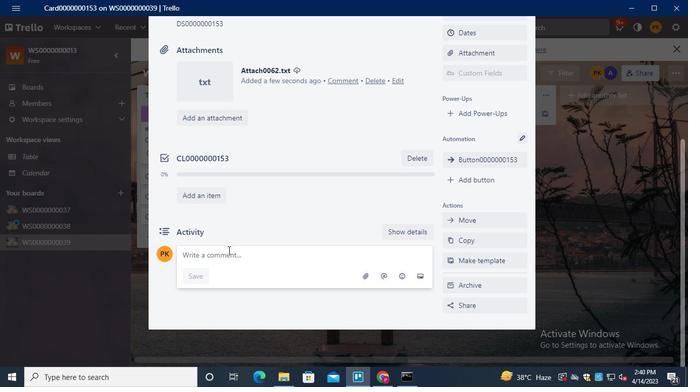 
Action: Keyboard Key.shift
Screenshot: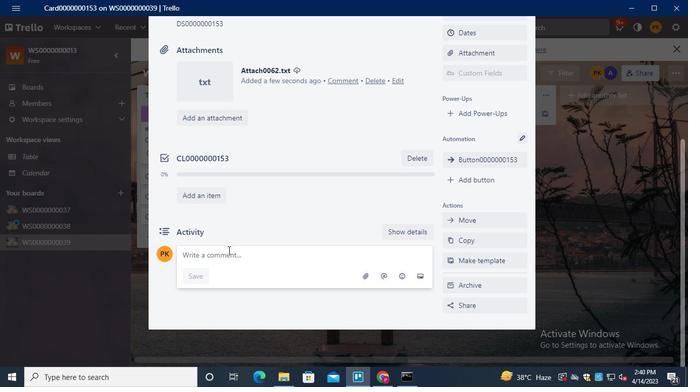 
Action: Keyboard Key.shift
Screenshot: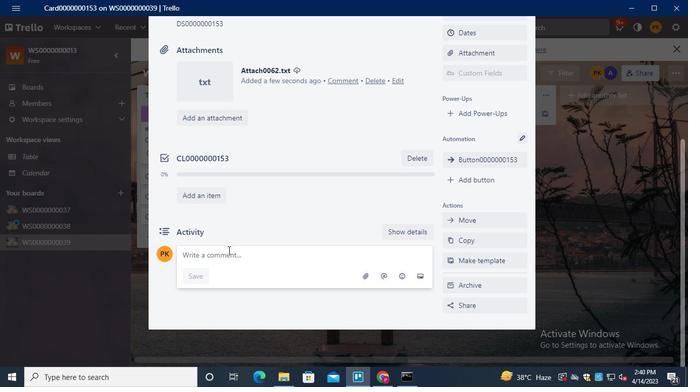 
Action: Keyboard Key.shift
Screenshot: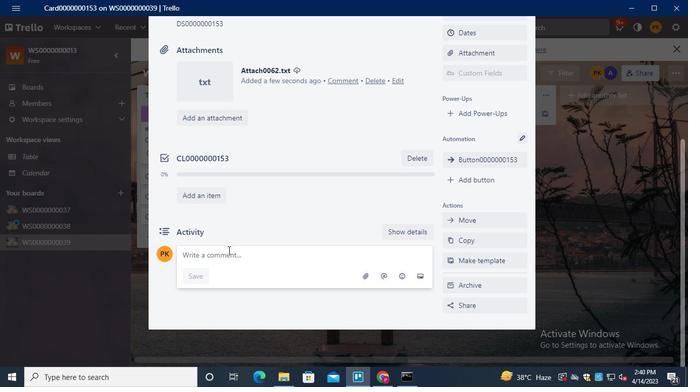 
Action: Keyboard Key.shift
Screenshot: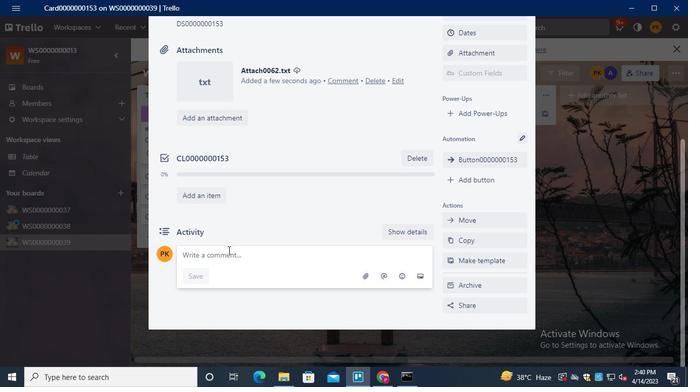 
Action: Keyboard Key.shift
Screenshot: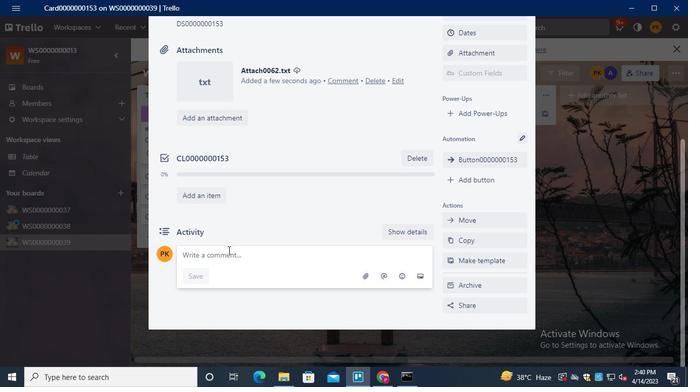 
Action: Keyboard Key.shift
Screenshot: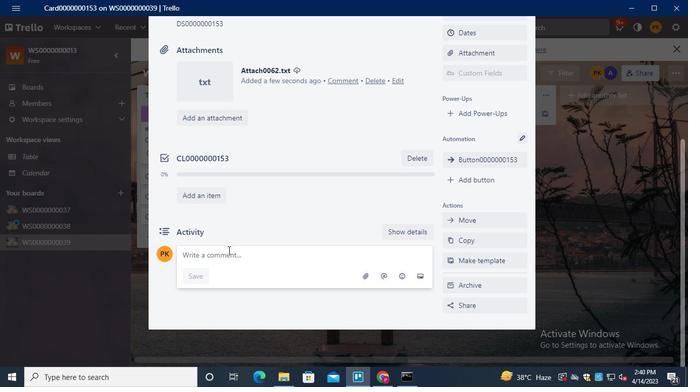 
Action: Keyboard C
Screenshot: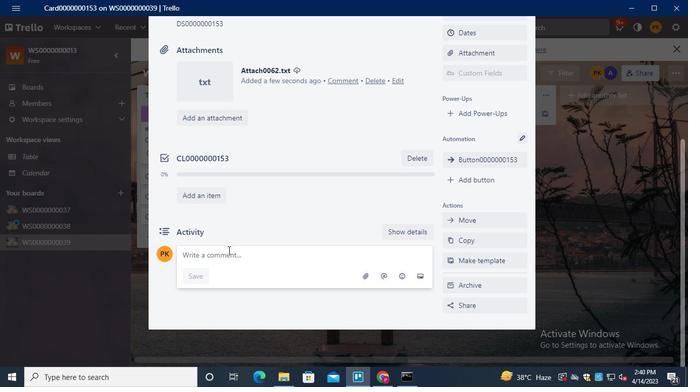 
Action: Keyboard M
Screenshot: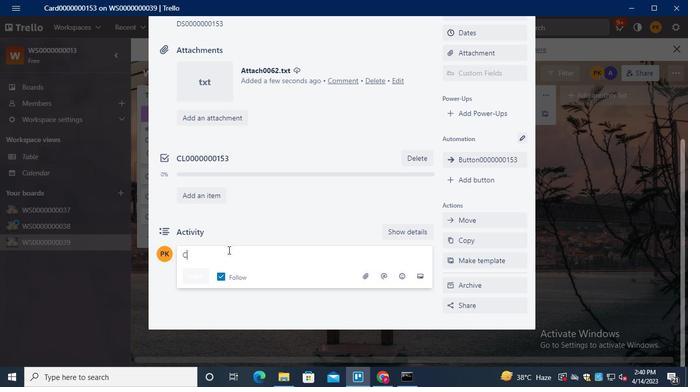 
Action: Keyboard <96>
Screenshot: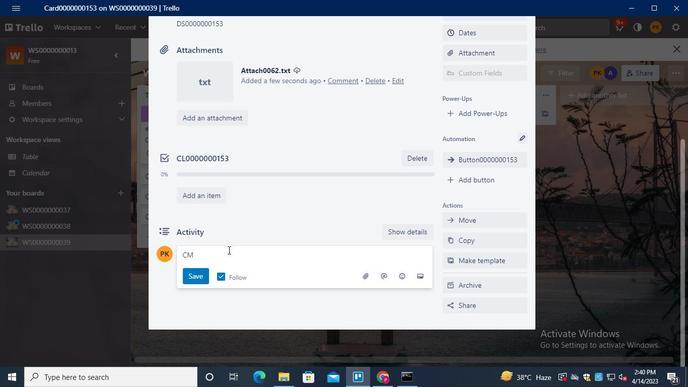 
Action: Keyboard <96>
Screenshot: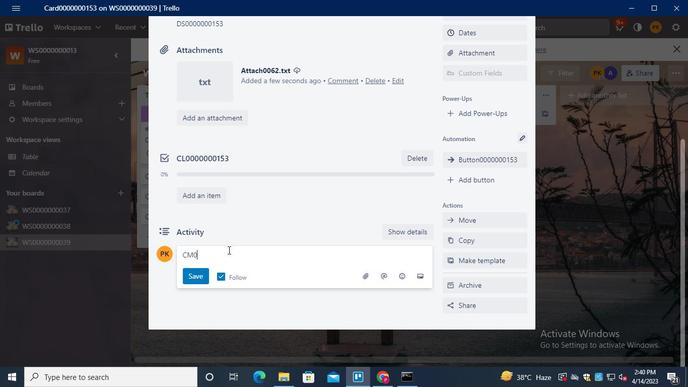 
Action: Keyboard <96>
Screenshot: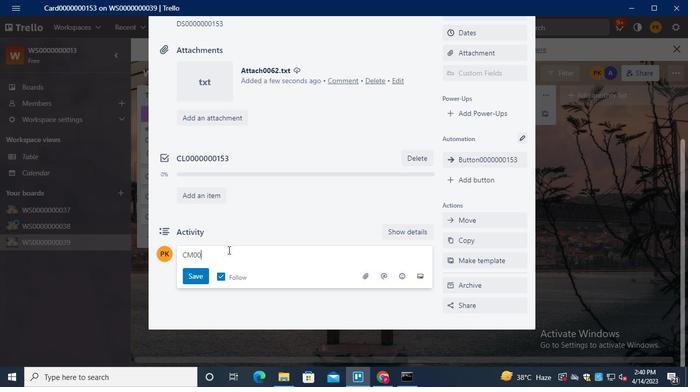 
Action: Keyboard <96>
Screenshot: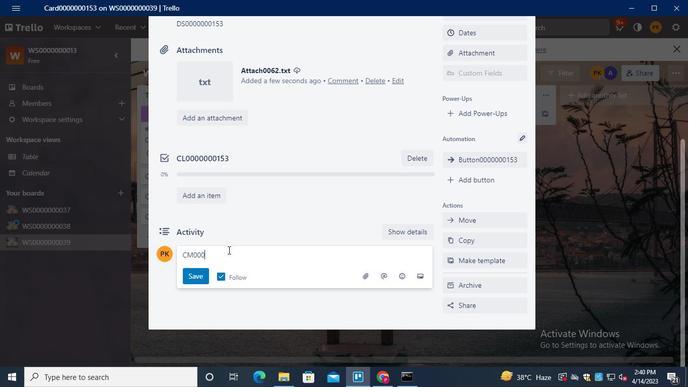 
Action: Keyboard <96>
Screenshot: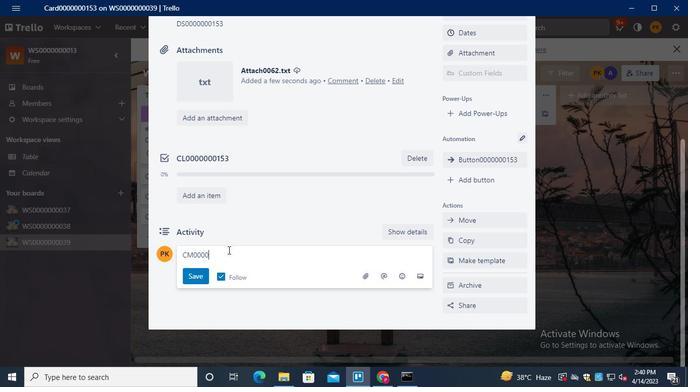 
Action: Keyboard <96>
Screenshot: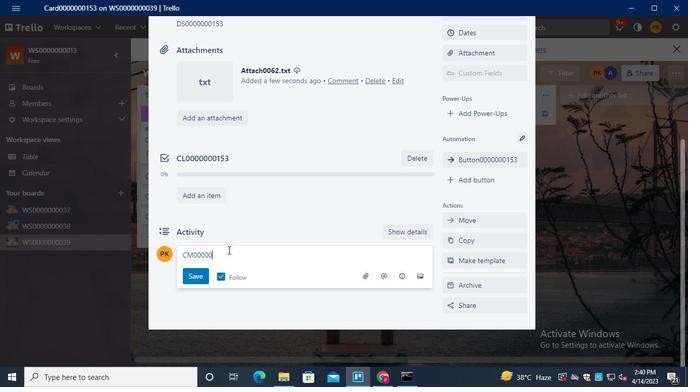 
Action: Keyboard <96>
Screenshot: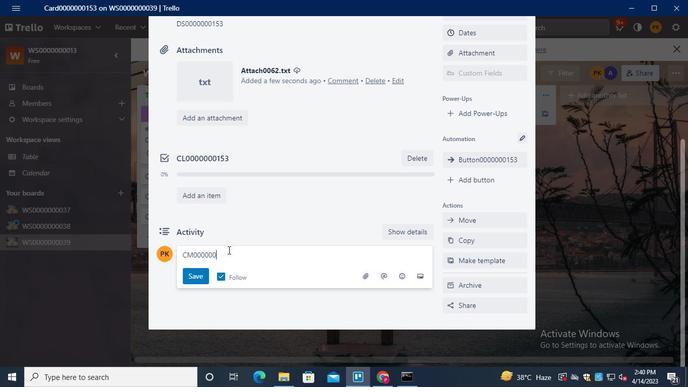 
Action: Keyboard <97>
Screenshot: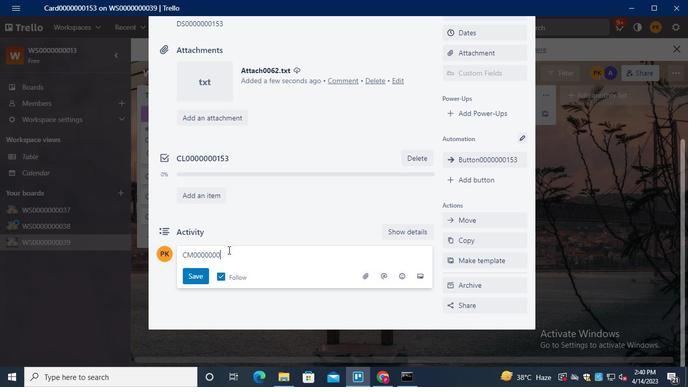 
Action: Keyboard <101>
Screenshot: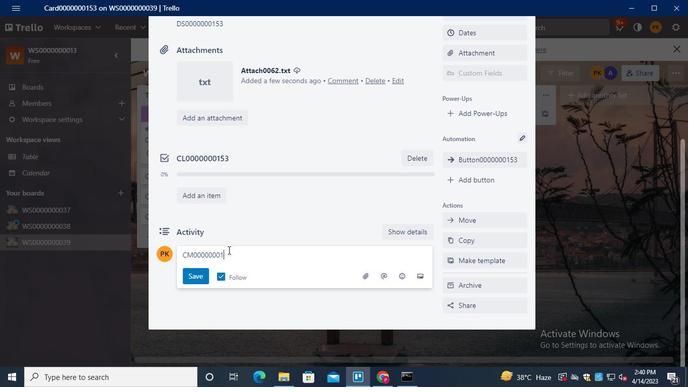 
Action: Keyboard <99>
Screenshot: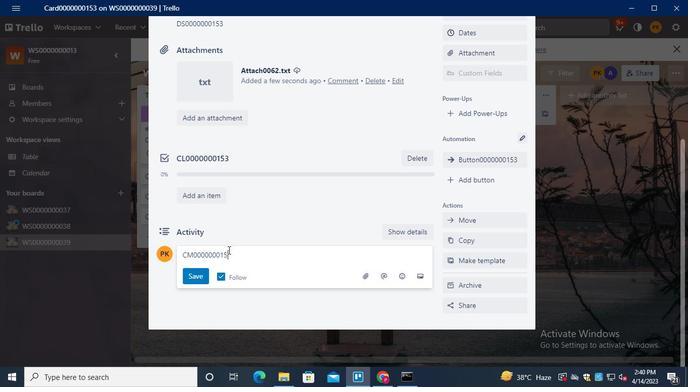 
Action: Mouse moved to (200, 271)
Screenshot: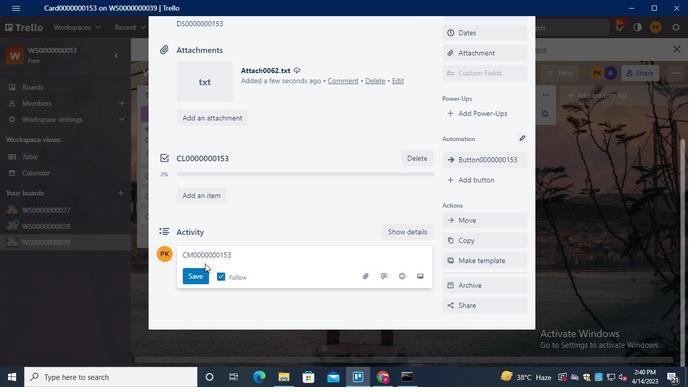 
Action: Mouse pressed left at (200, 271)
Screenshot: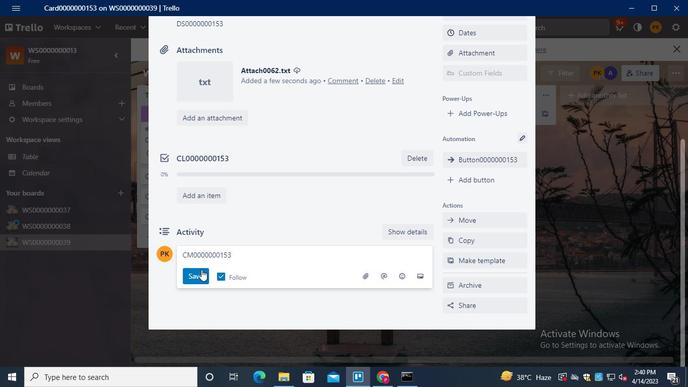 
Action: Mouse moved to (291, 208)
Screenshot: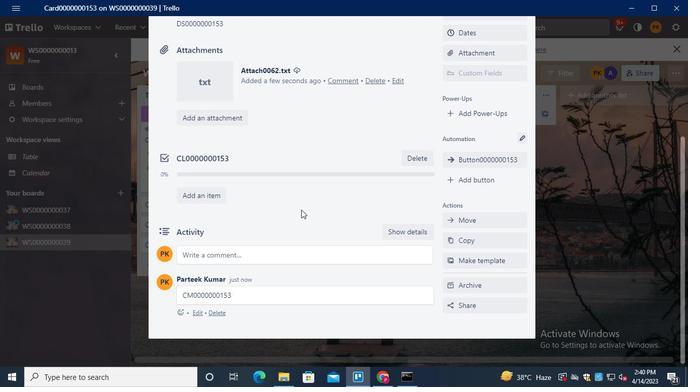
Action: Keyboard Key.alt_l
Screenshot: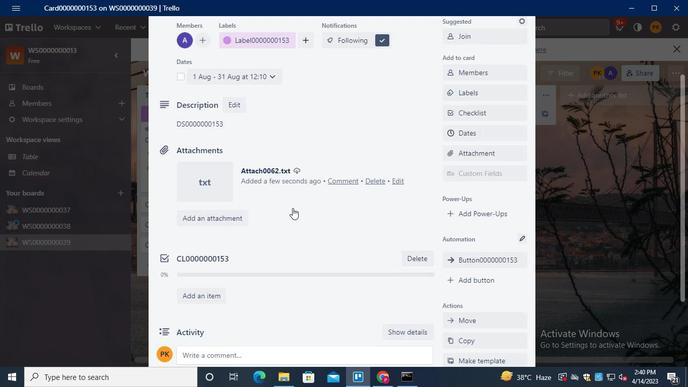 
Action: Keyboard Key.tab
Screenshot: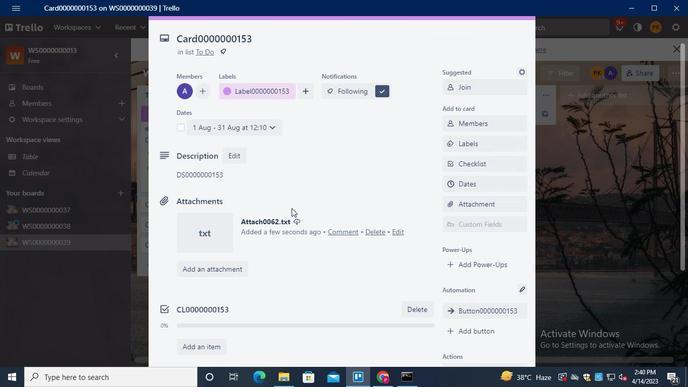 
Action: Mouse moved to (493, 21)
Screenshot: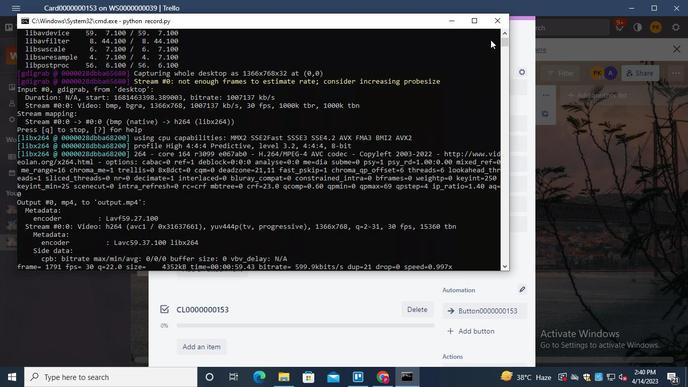
Action: Mouse pressed left at (493, 21)
Screenshot: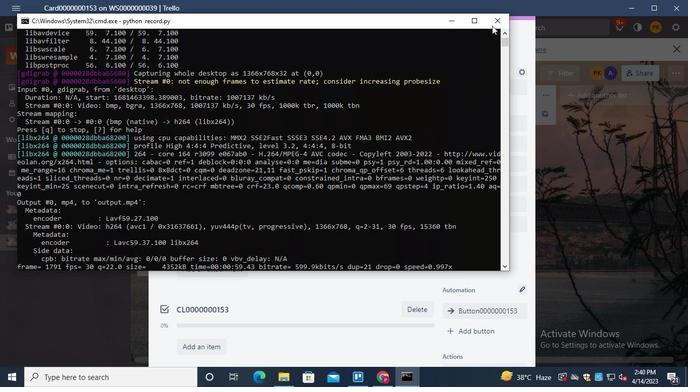 
